 Task: Find connections with filter location Mānwat with filter topic #jobsearchwith filter profile language Potuguese with filter current company Awfis Space Solutions Private Limited with filter school Mulund College Of Commerce with filter industry Consumer Goods Rental with filter service category Immigration Law with filter keywords title Hotel Receptionist
Action: Mouse moved to (508, 68)
Screenshot: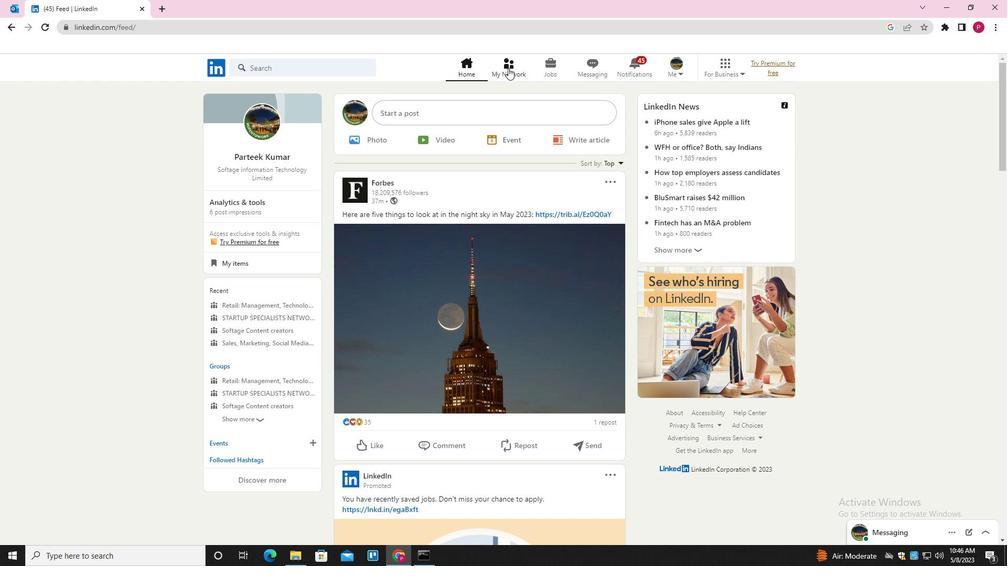 
Action: Mouse pressed left at (508, 68)
Screenshot: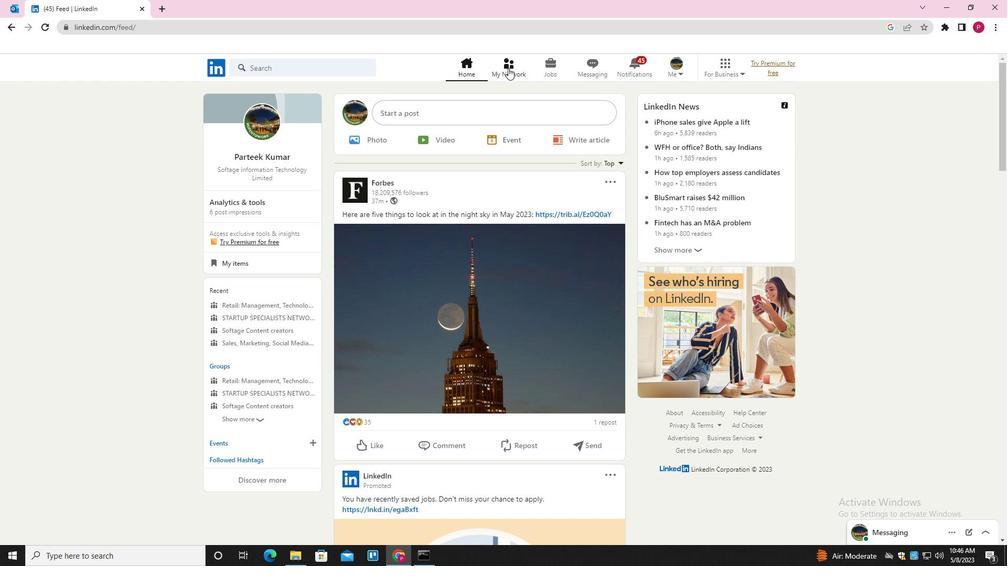 
Action: Mouse moved to (338, 125)
Screenshot: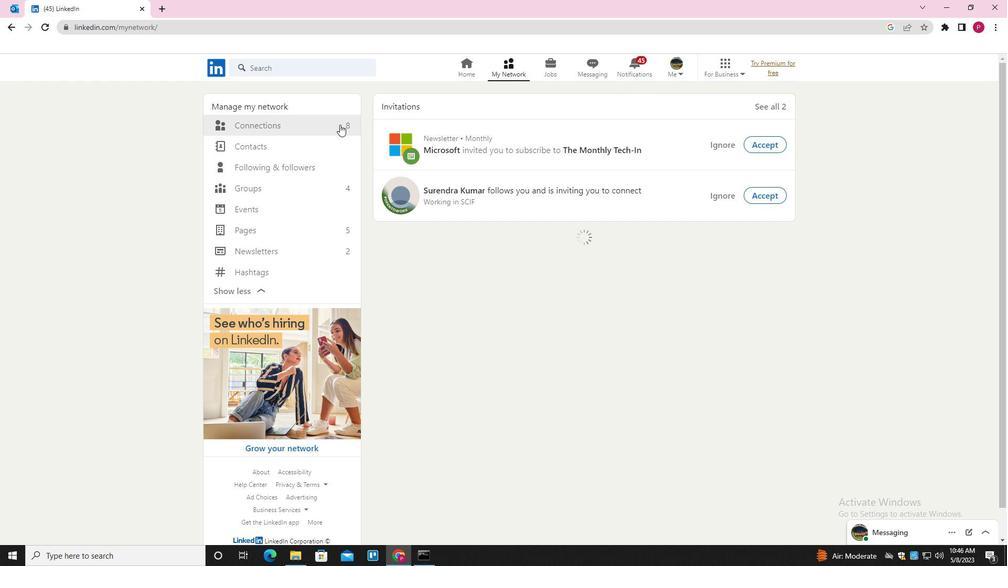 
Action: Mouse pressed left at (338, 125)
Screenshot: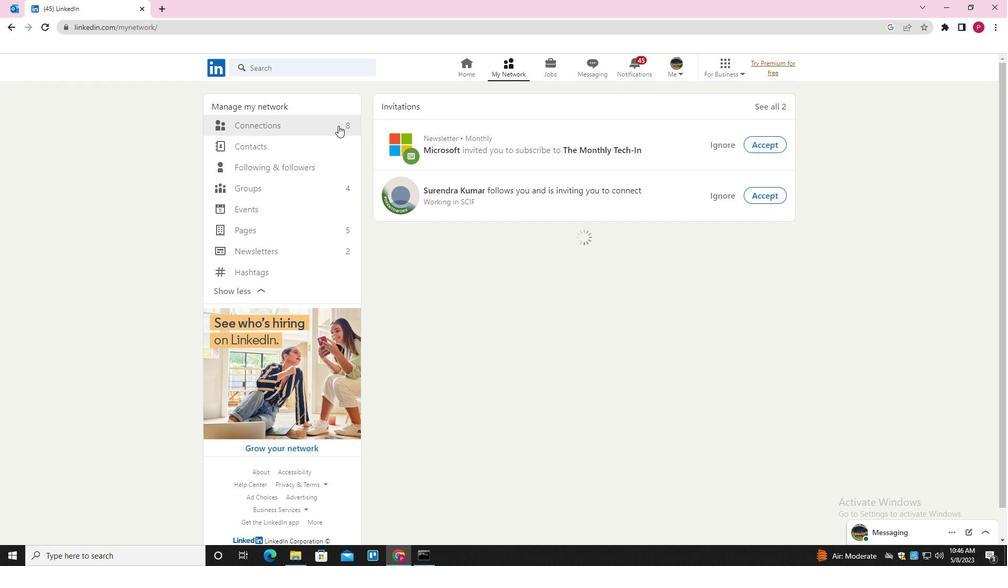 
Action: Mouse moved to (576, 126)
Screenshot: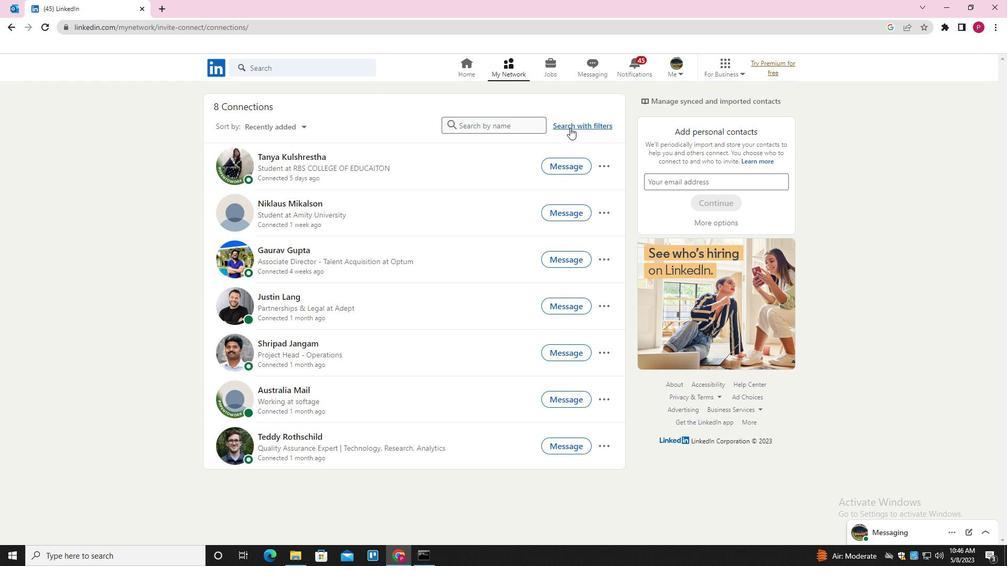 
Action: Mouse pressed left at (576, 126)
Screenshot: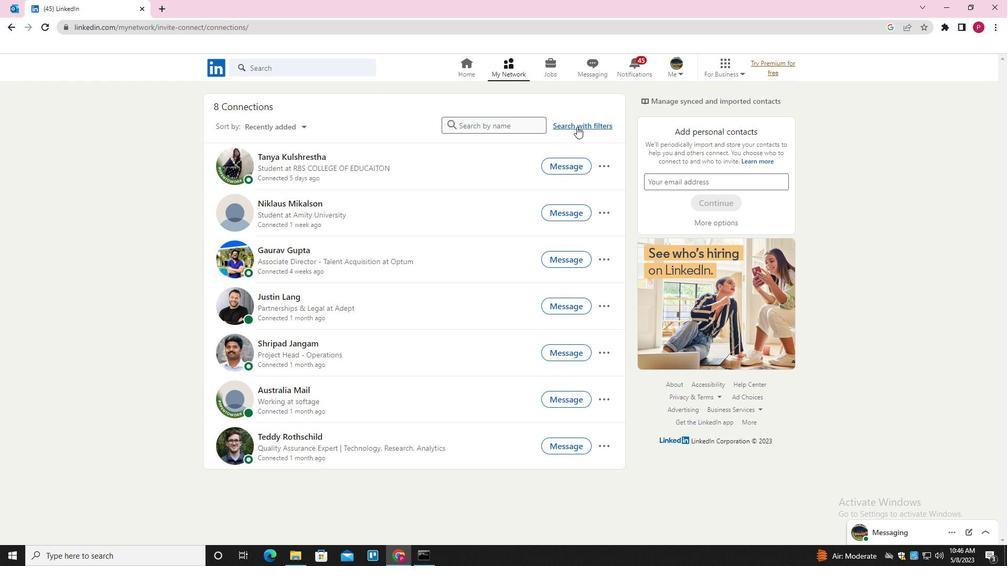 
Action: Mouse moved to (537, 97)
Screenshot: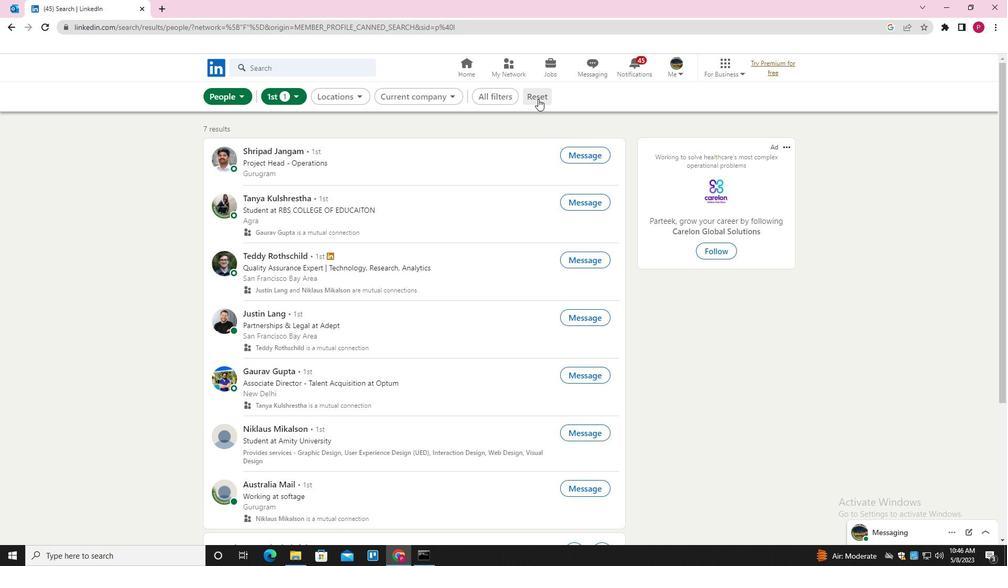
Action: Mouse pressed left at (537, 97)
Screenshot: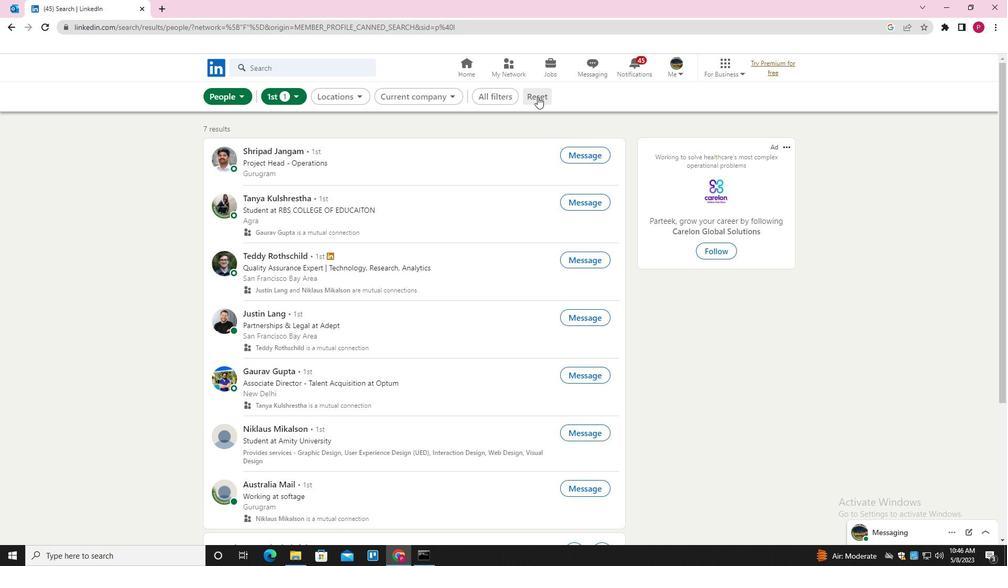 
Action: Mouse moved to (521, 98)
Screenshot: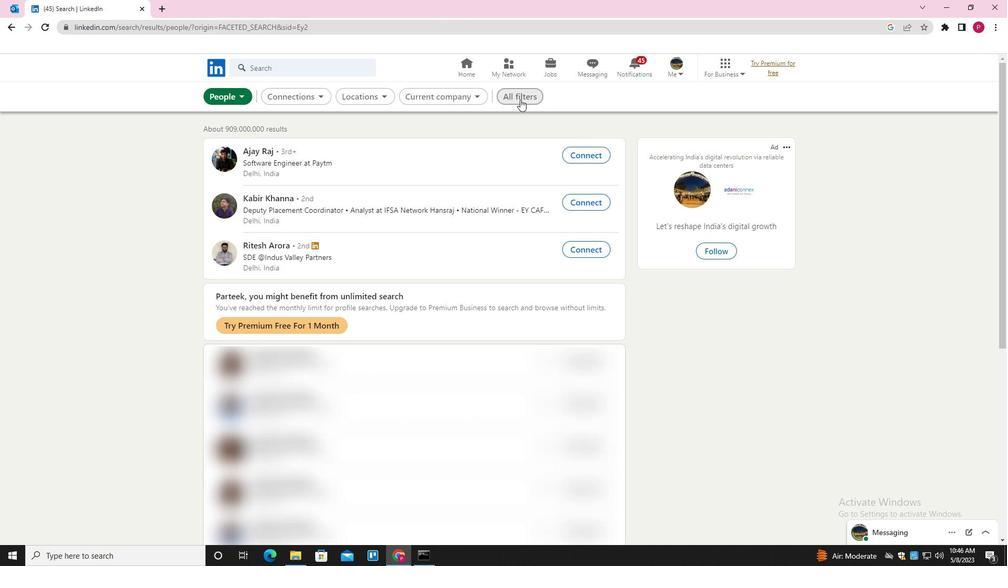 
Action: Mouse pressed left at (521, 98)
Screenshot: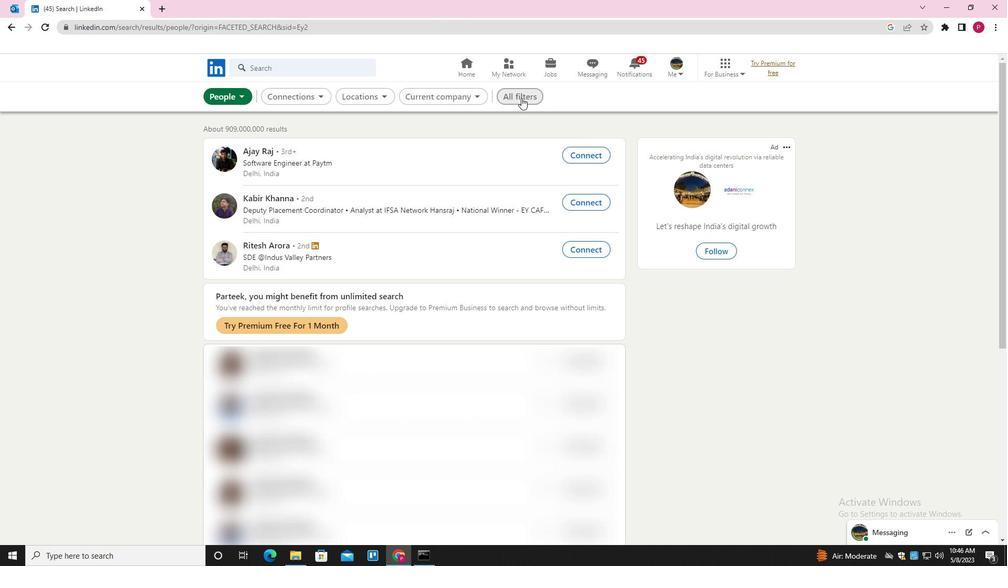 
Action: Mouse moved to (751, 216)
Screenshot: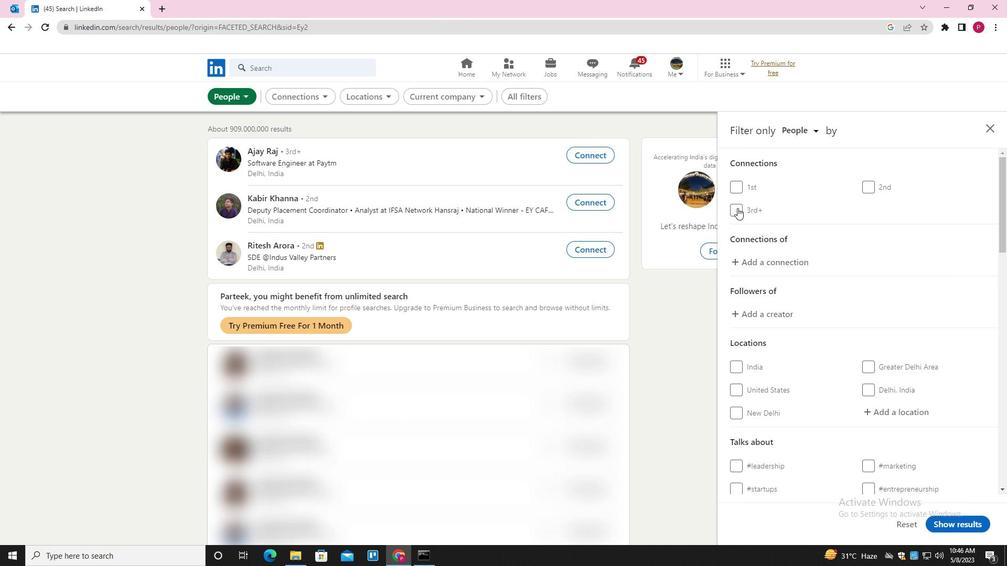 
Action: Mouse scrolled (751, 215) with delta (0, 0)
Screenshot: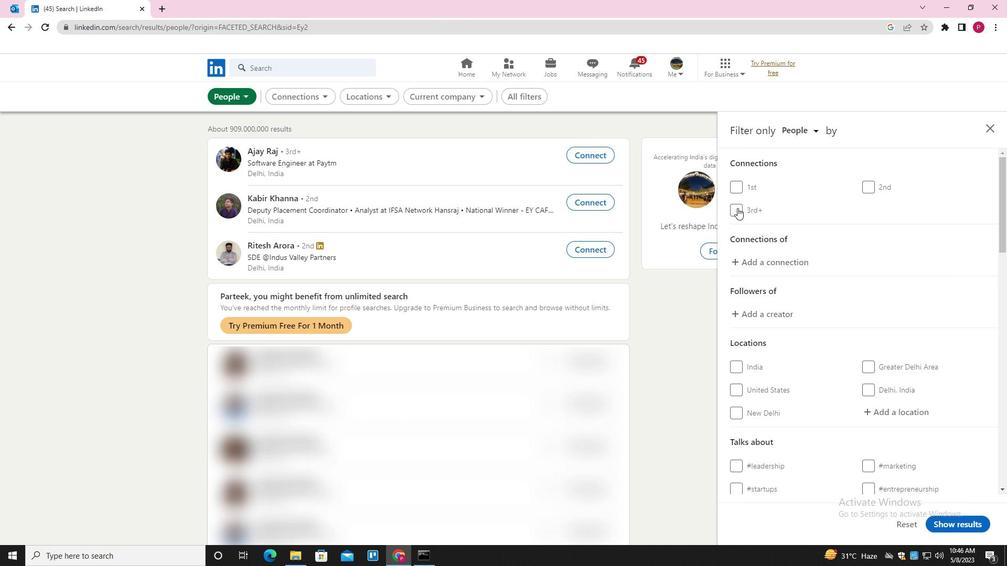 
Action: Mouse moved to (756, 220)
Screenshot: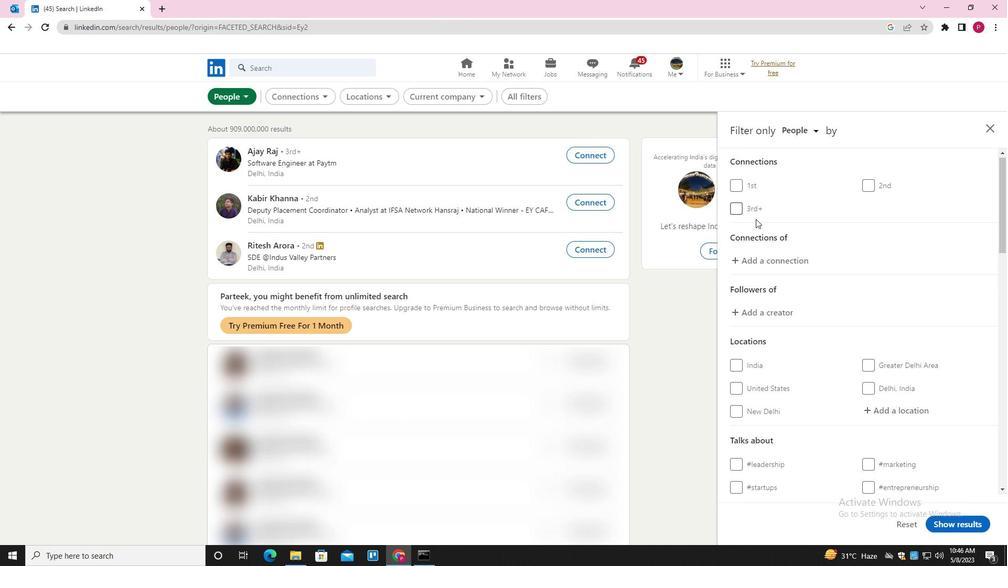 
Action: Mouse scrolled (756, 220) with delta (0, 0)
Screenshot: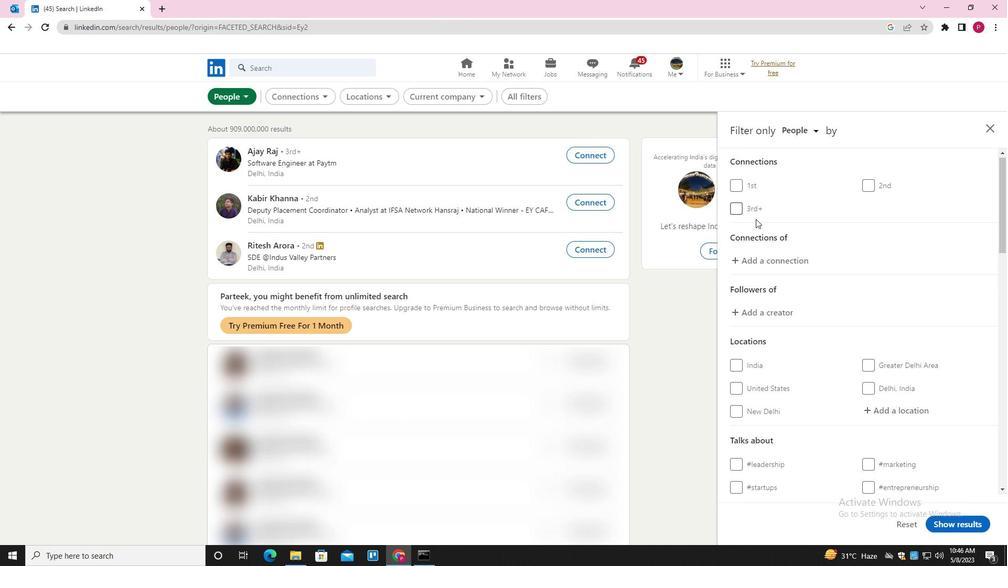 
Action: Mouse moved to (897, 303)
Screenshot: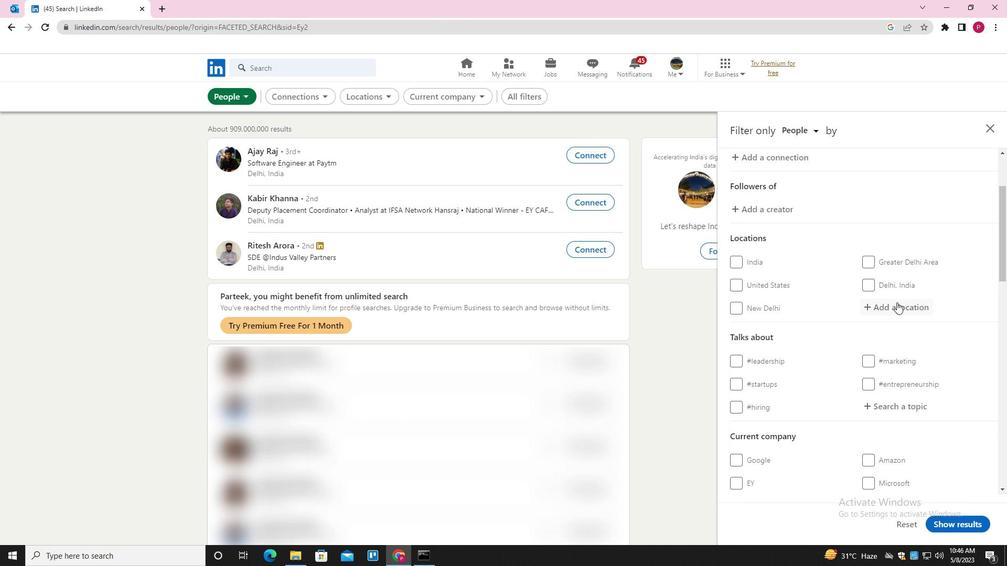 
Action: Mouse pressed left at (897, 303)
Screenshot: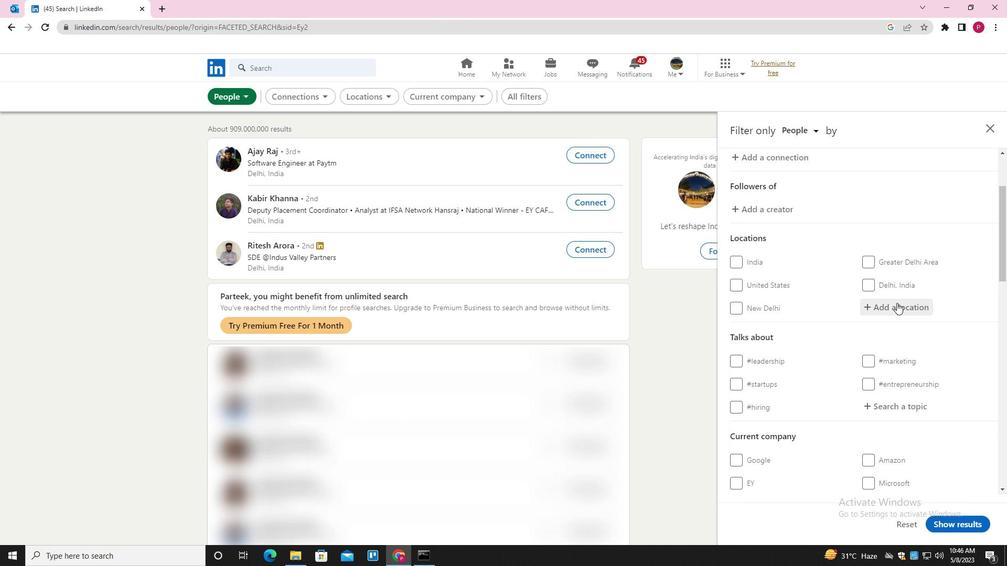 
Action: Key pressed <Key.shift>MANWAT<Key.down><Key.enter>
Screenshot: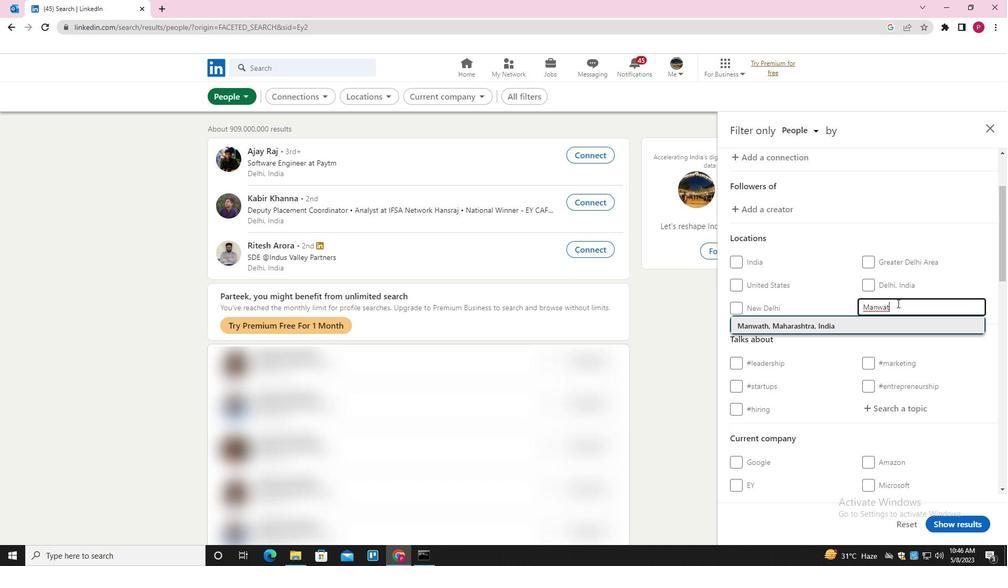 
Action: Mouse moved to (897, 304)
Screenshot: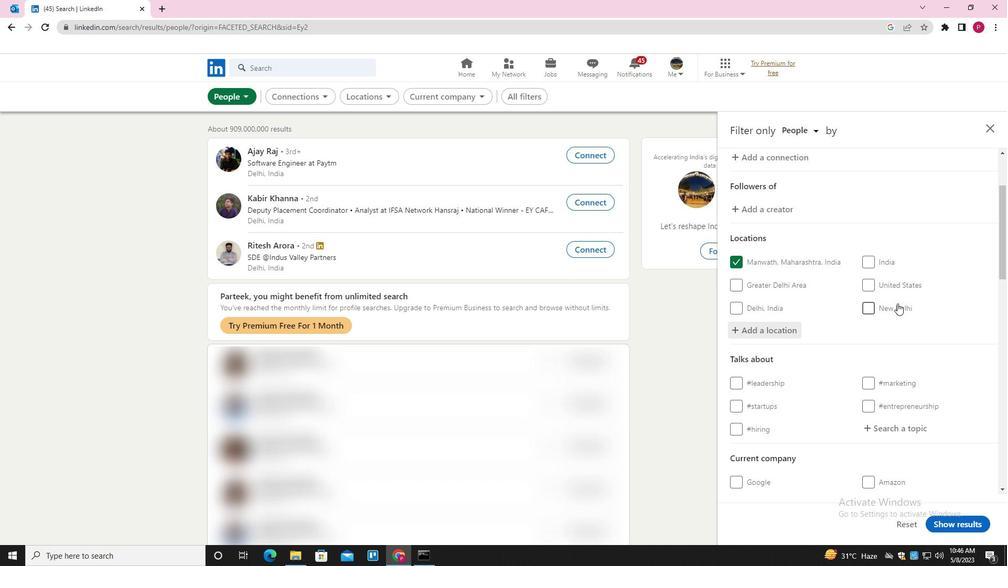 
Action: Mouse scrolled (897, 304) with delta (0, 0)
Screenshot: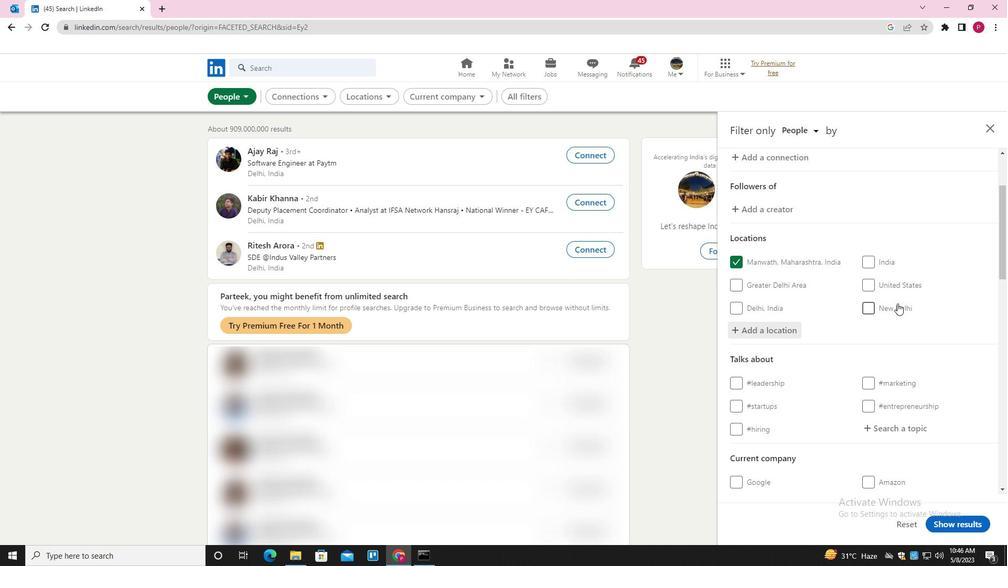 
Action: Mouse moved to (894, 306)
Screenshot: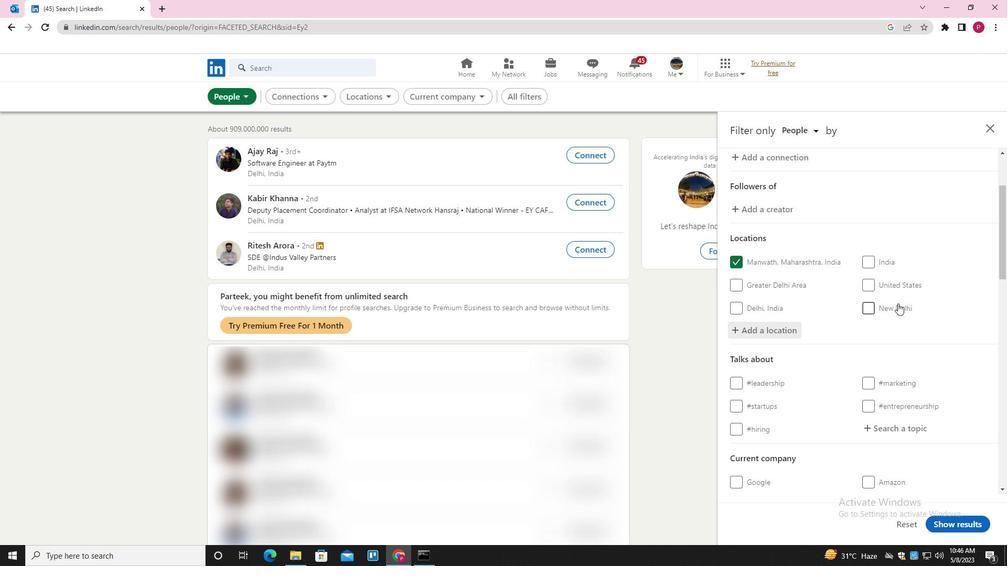 
Action: Mouse scrolled (894, 306) with delta (0, 0)
Screenshot: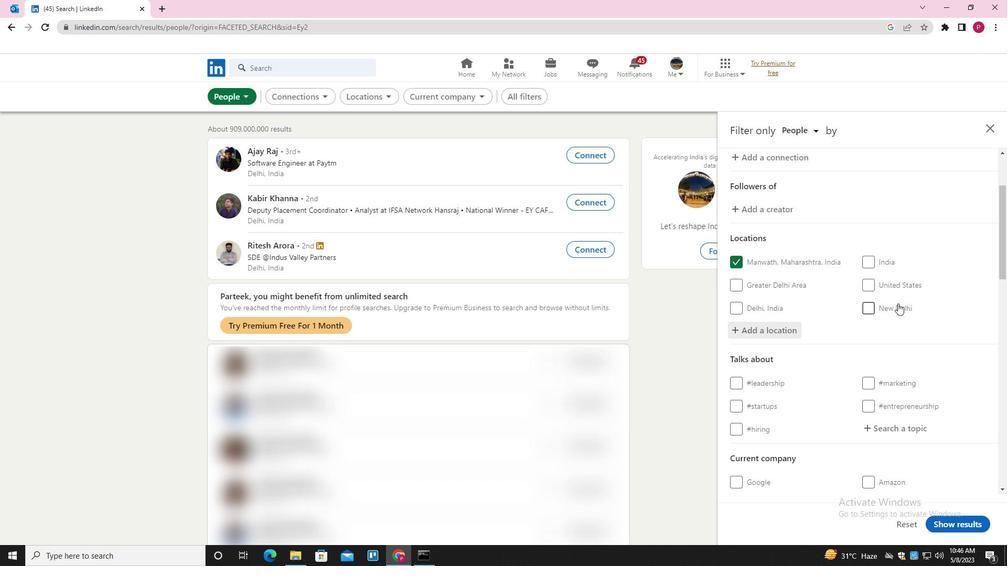 
Action: Mouse moved to (892, 313)
Screenshot: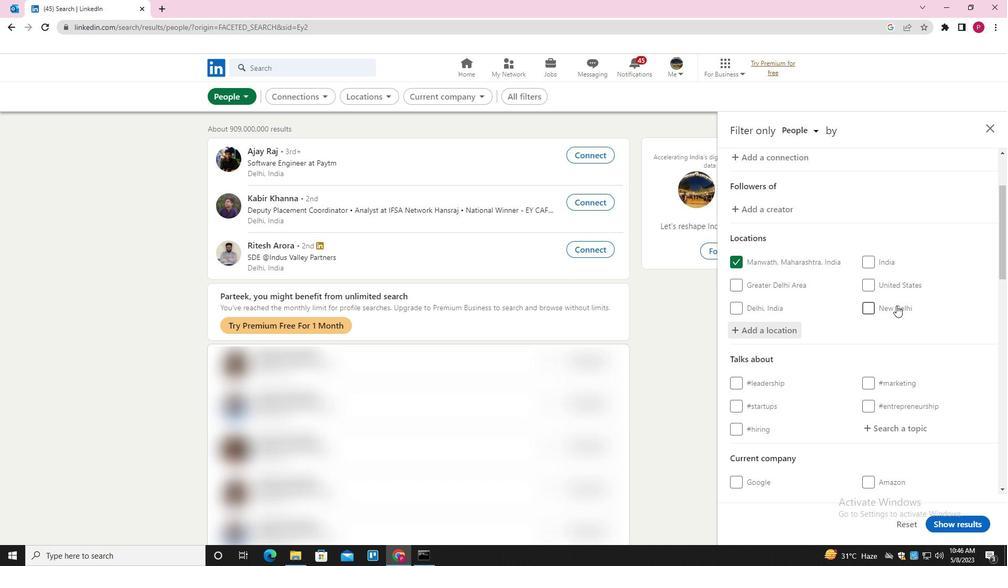
Action: Mouse scrolled (892, 312) with delta (0, 0)
Screenshot: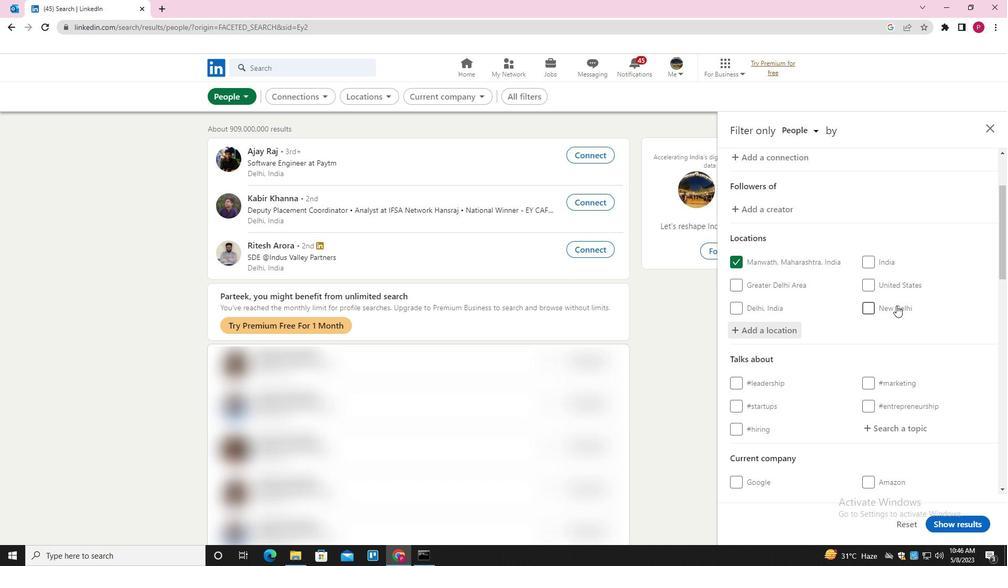 
Action: Mouse moved to (907, 274)
Screenshot: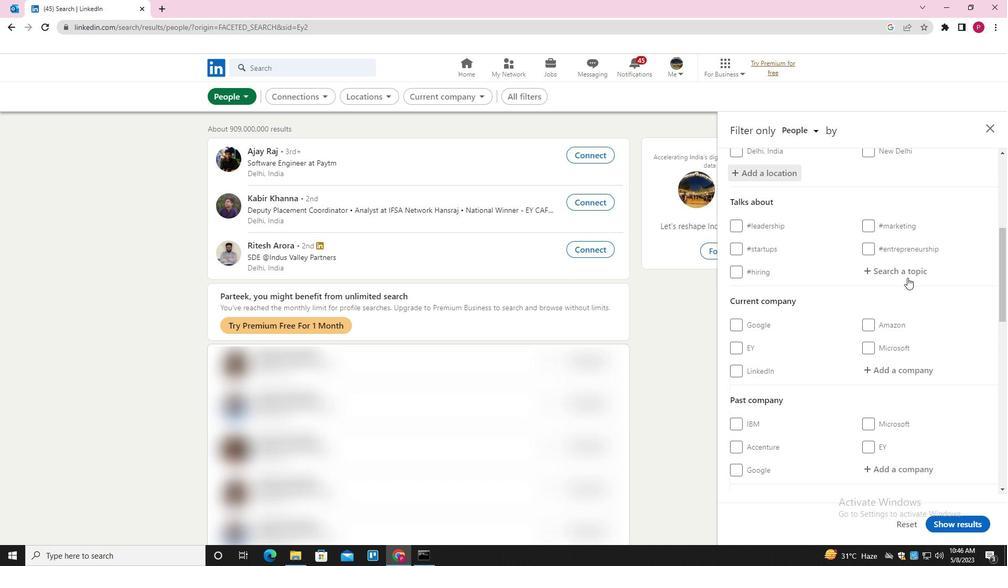 
Action: Mouse pressed left at (907, 274)
Screenshot: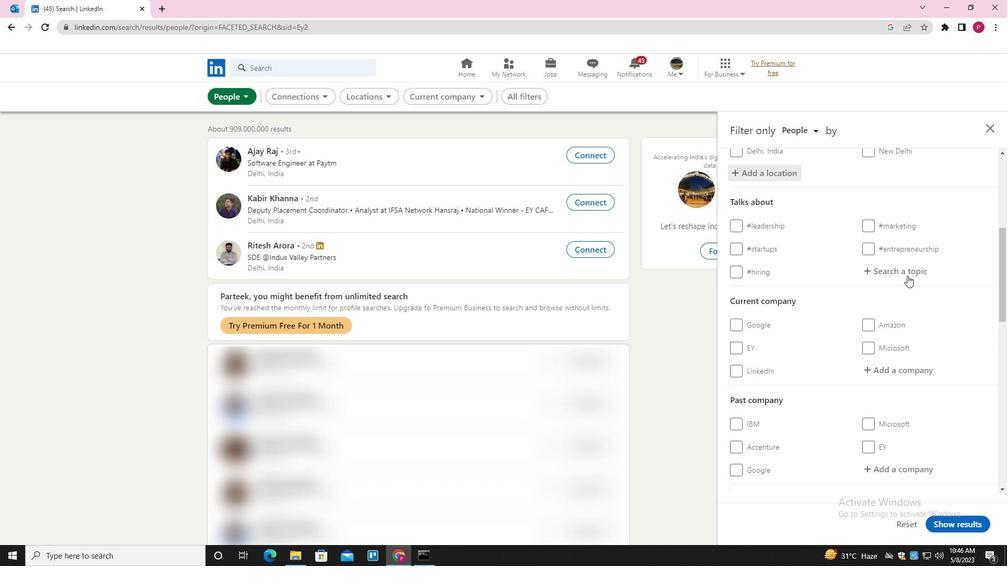 
Action: Key pressed JOBSEARCH<Key.down><Key.enter>
Screenshot: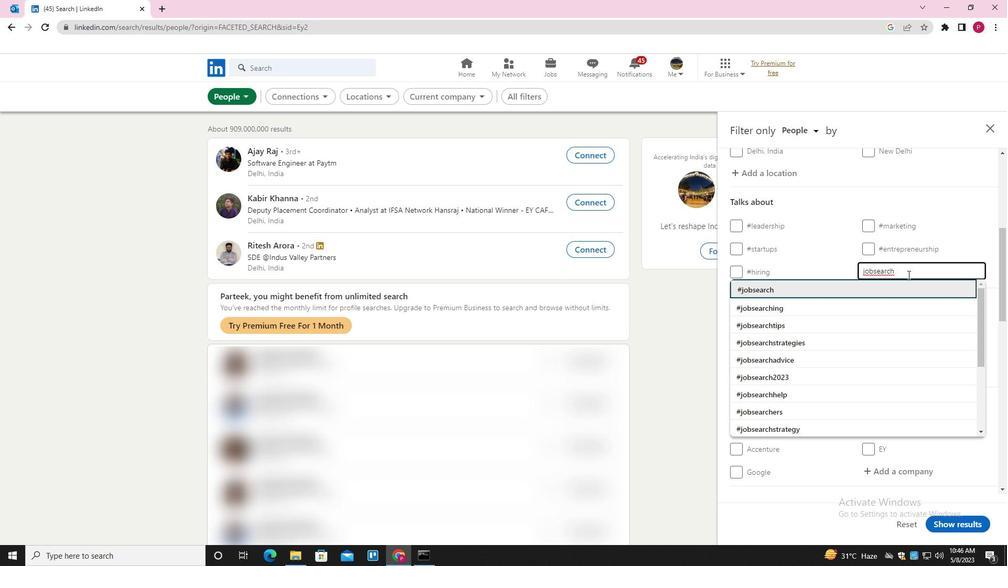 
Action: Mouse moved to (848, 307)
Screenshot: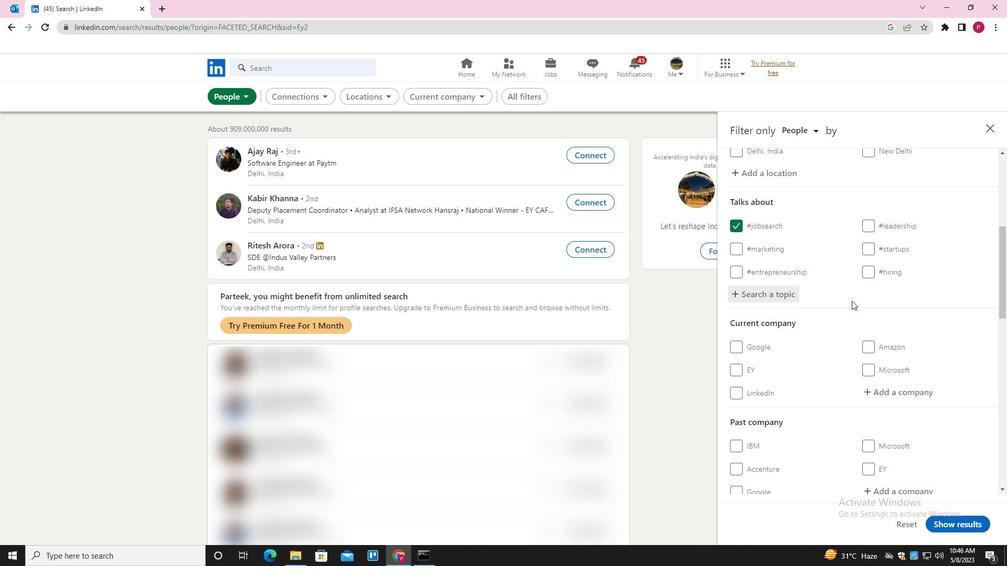 
Action: Mouse scrolled (848, 307) with delta (0, 0)
Screenshot: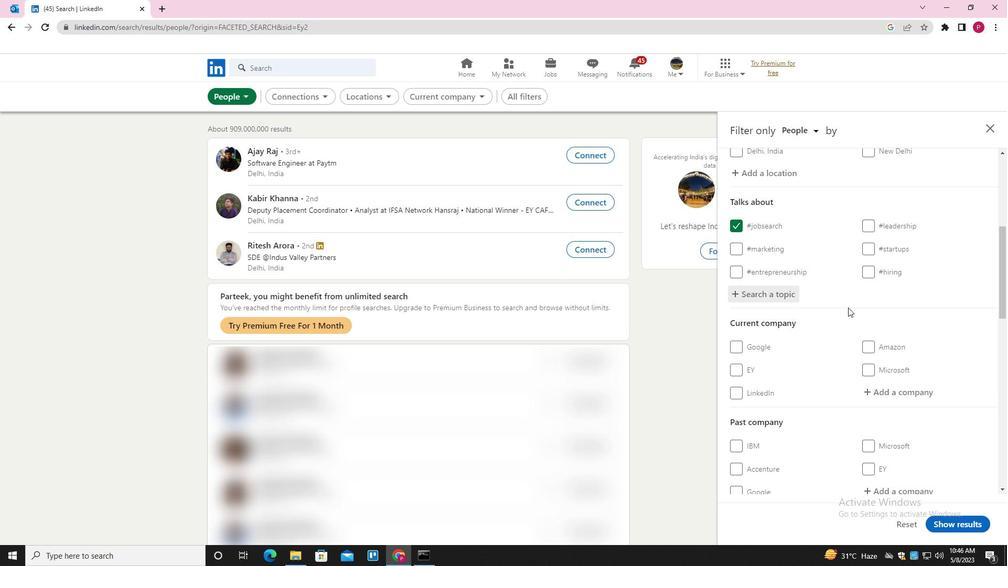 
Action: Mouse moved to (848, 309)
Screenshot: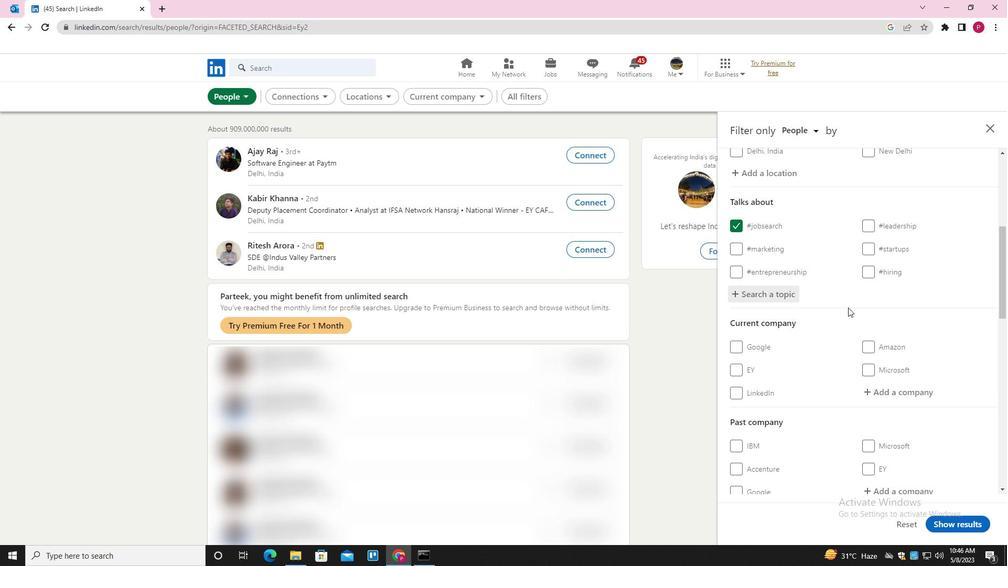 
Action: Mouse scrolled (848, 308) with delta (0, 0)
Screenshot: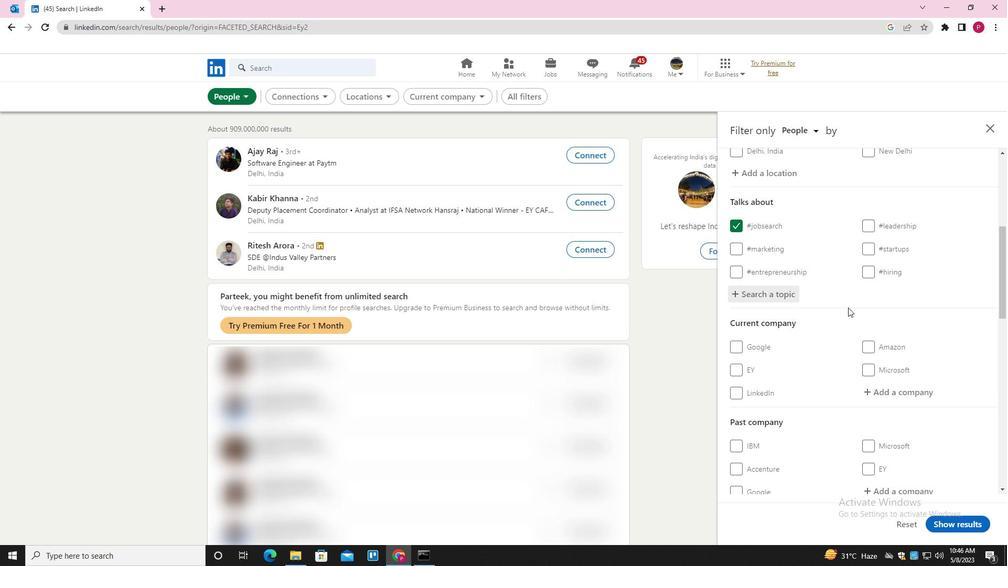 
Action: Mouse moved to (848, 309)
Screenshot: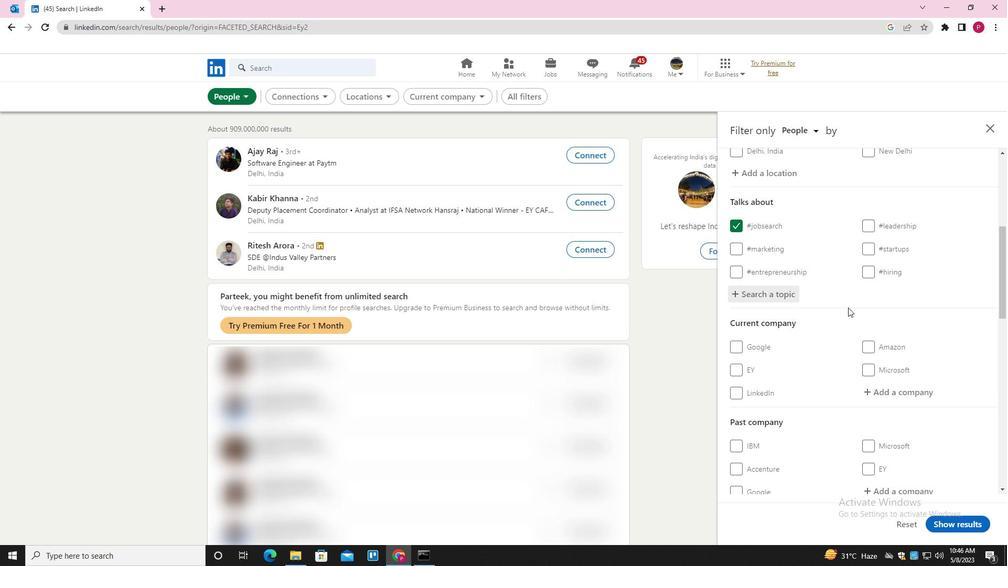
Action: Mouse scrolled (848, 308) with delta (0, 0)
Screenshot: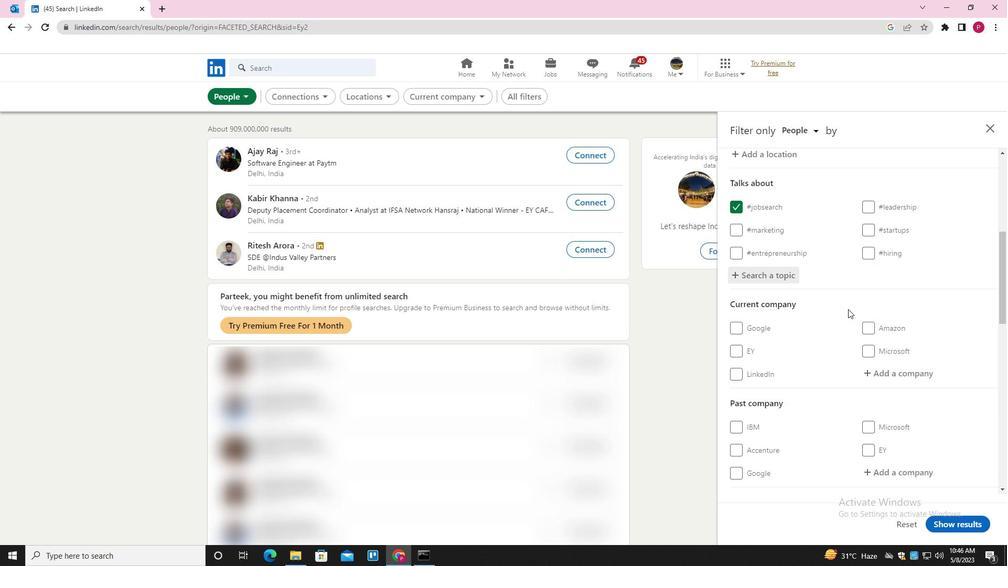 
Action: Mouse moved to (849, 310)
Screenshot: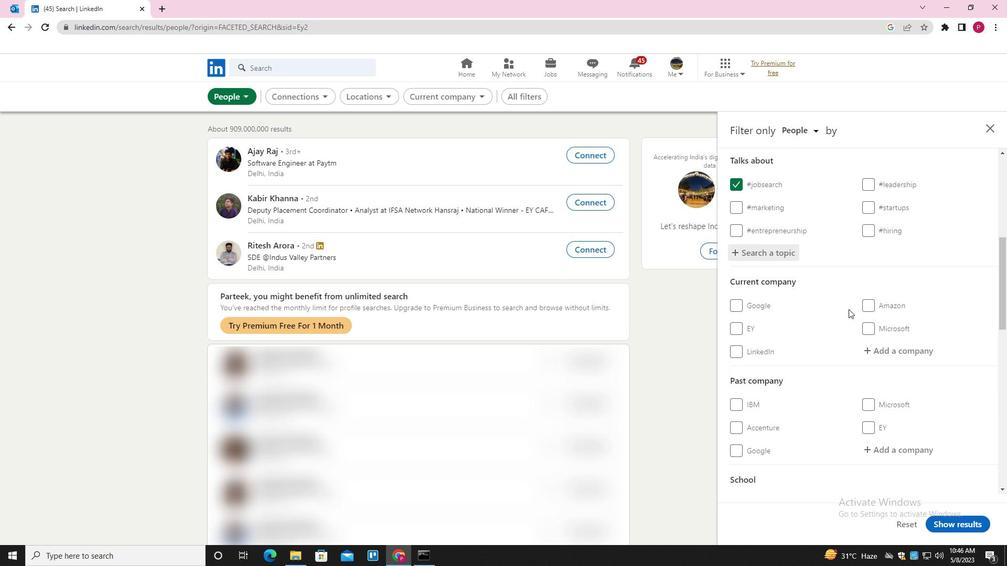 
Action: Mouse scrolled (849, 309) with delta (0, 0)
Screenshot: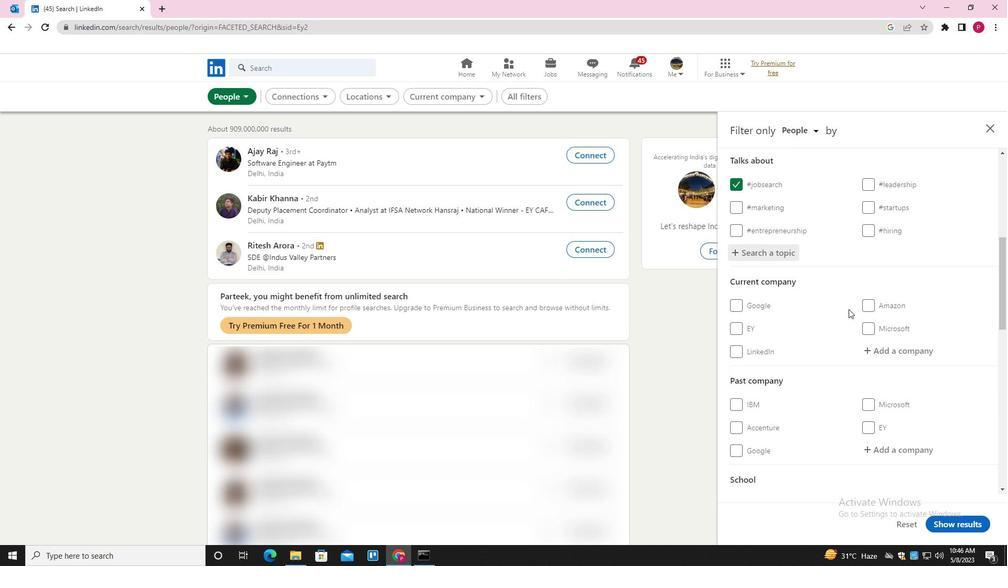 
Action: Mouse scrolled (849, 309) with delta (0, 0)
Screenshot: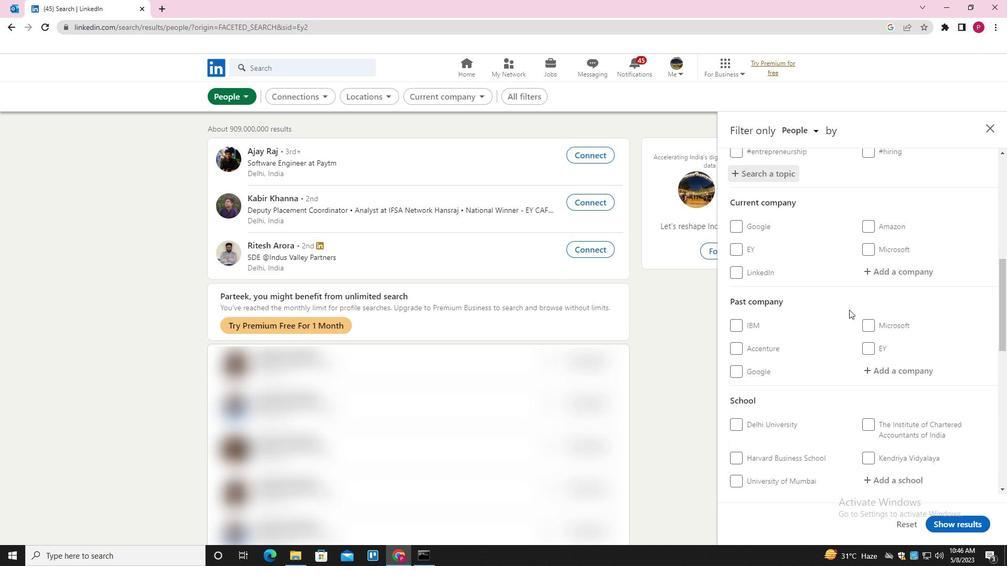 
Action: Mouse moved to (850, 311)
Screenshot: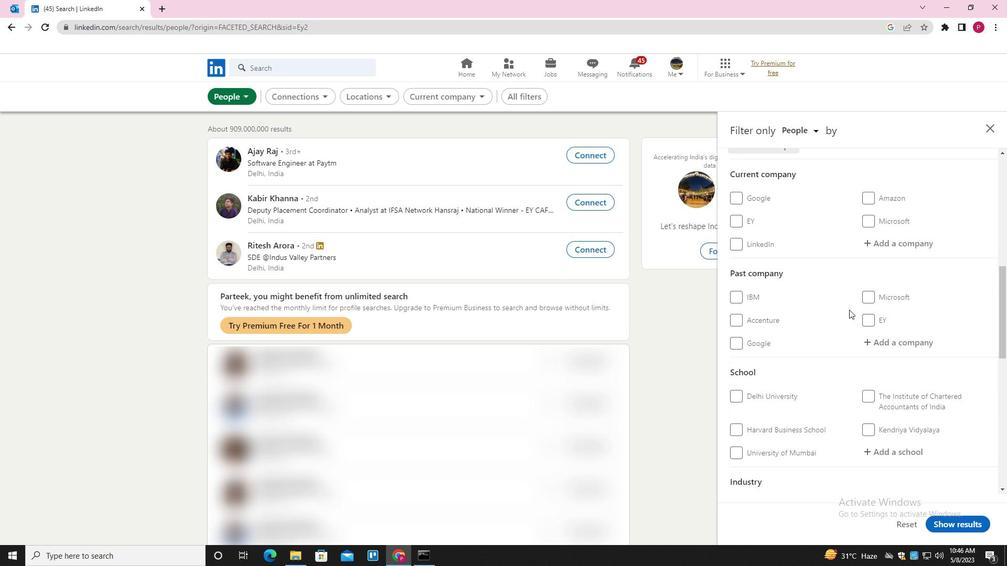 
Action: Mouse scrolled (850, 310) with delta (0, 0)
Screenshot: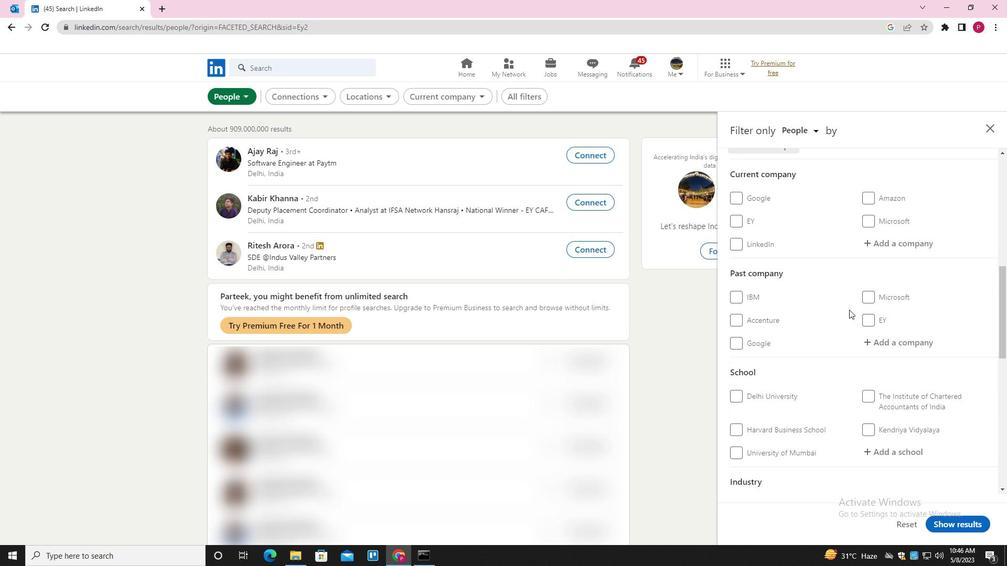 
Action: Mouse moved to (841, 329)
Screenshot: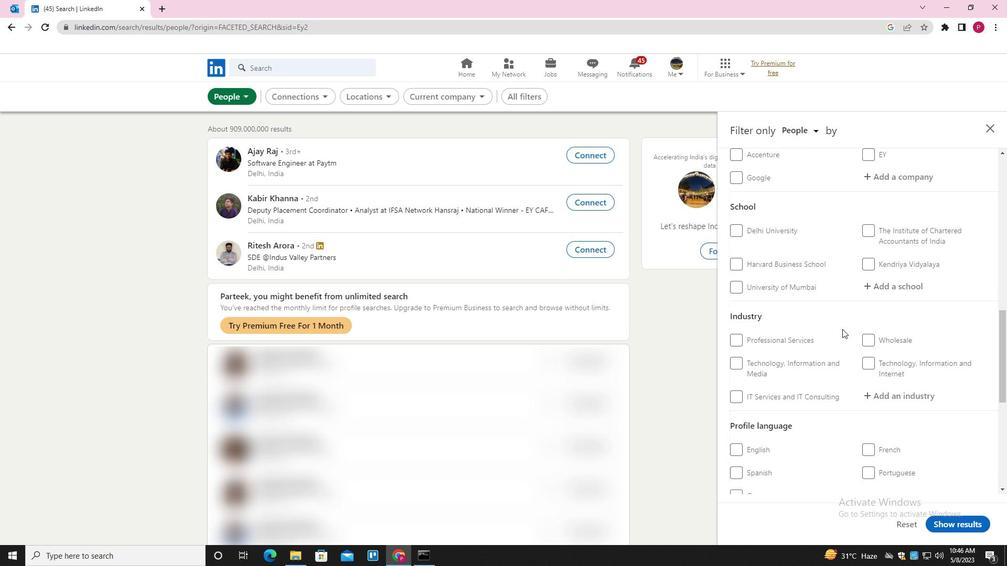 
Action: Mouse scrolled (841, 328) with delta (0, 0)
Screenshot: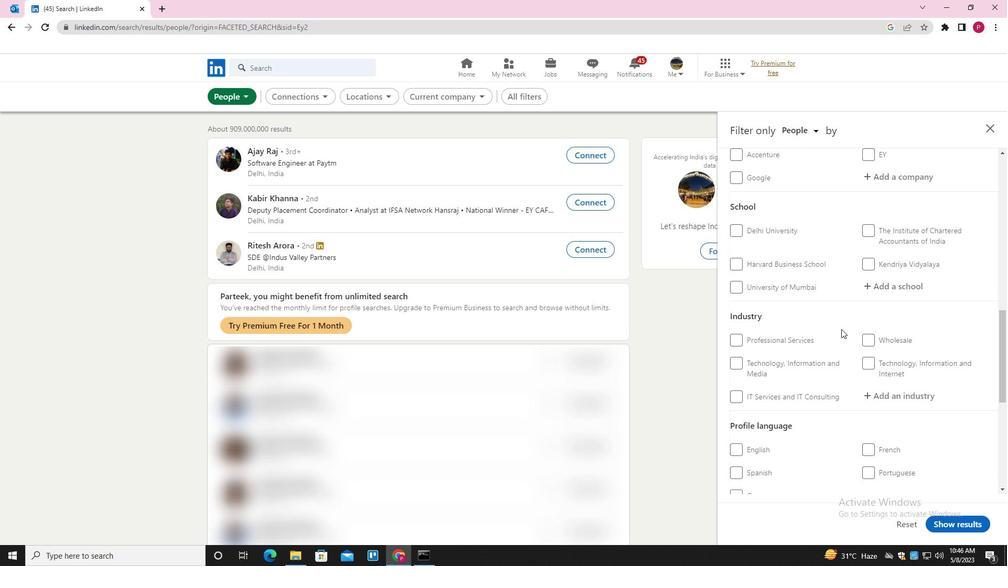 
Action: Mouse scrolled (841, 328) with delta (0, 0)
Screenshot: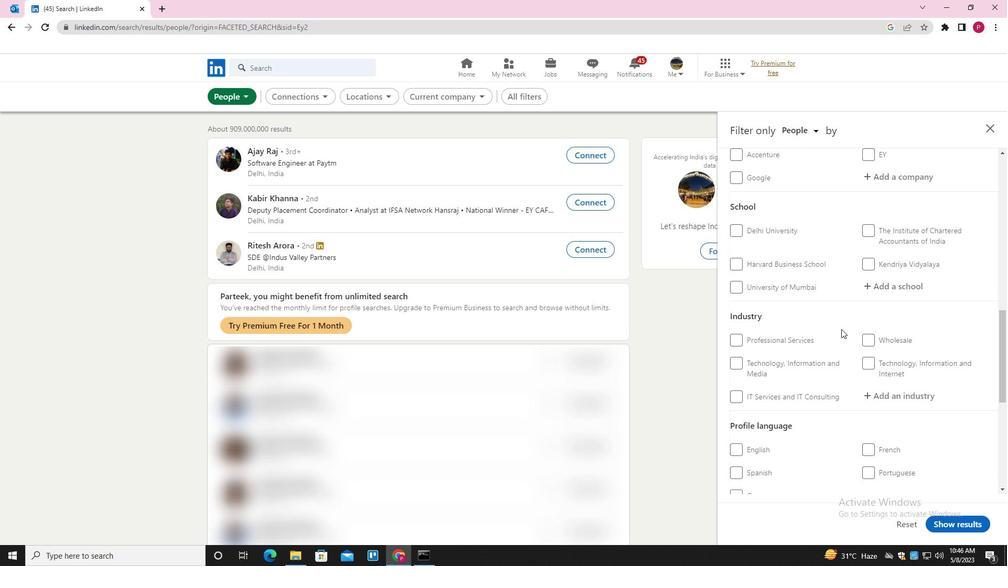 
Action: Mouse scrolled (841, 328) with delta (0, 0)
Screenshot: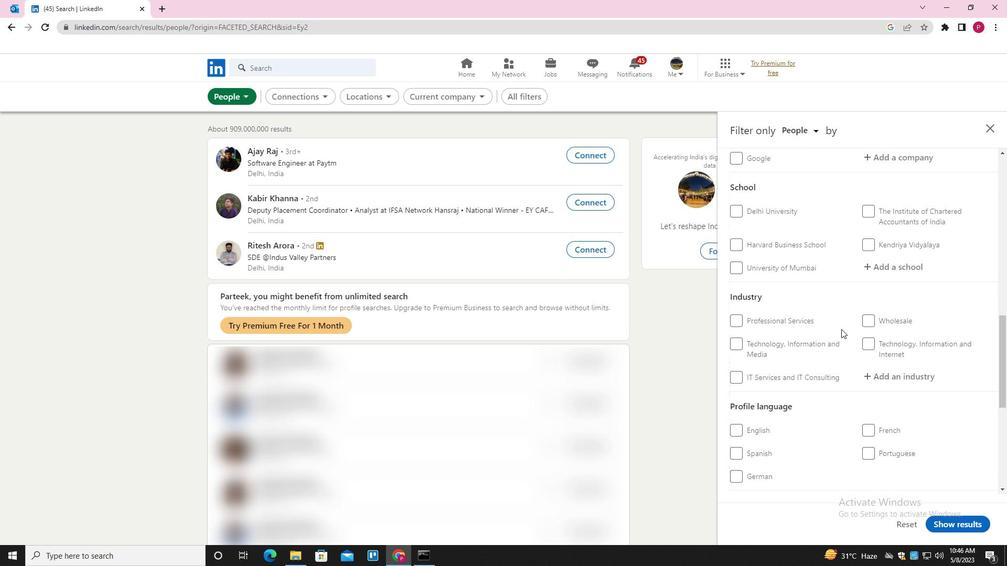 
Action: Mouse scrolled (841, 328) with delta (0, 0)
Screenshot: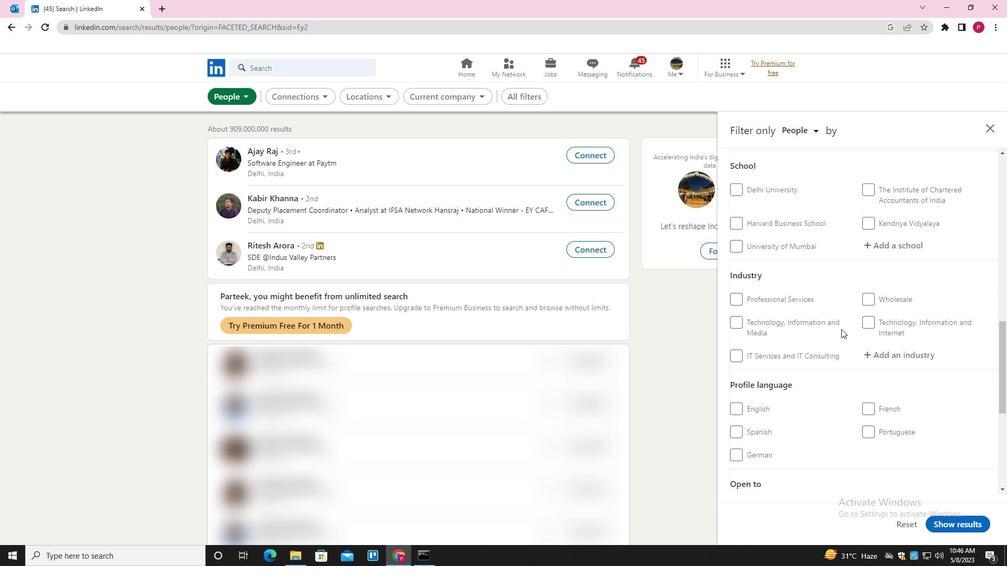 
Action: Mouse moved to (868, 266)
Screenshot: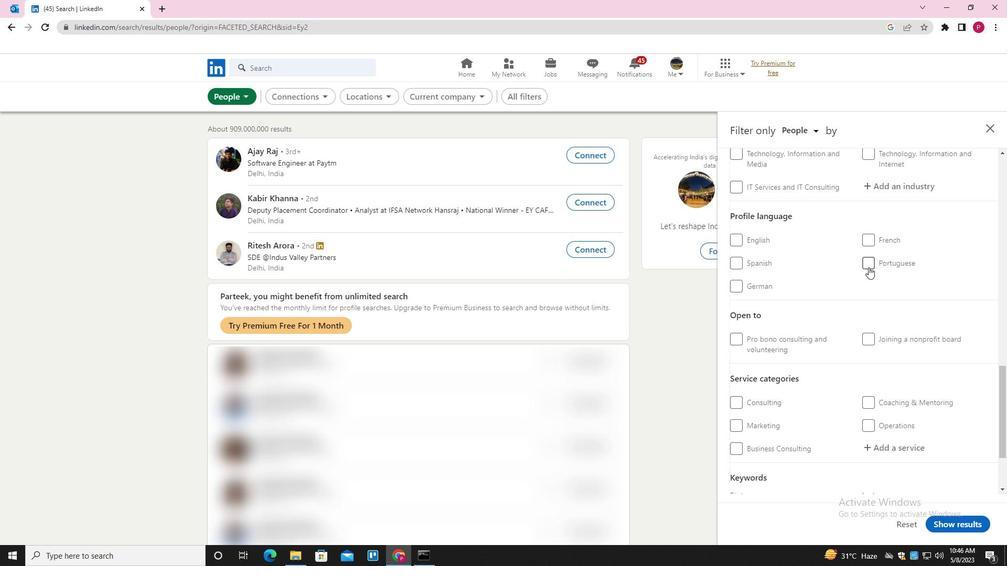 
Action: Mouse pressed left at (868, 266)
Screenshot: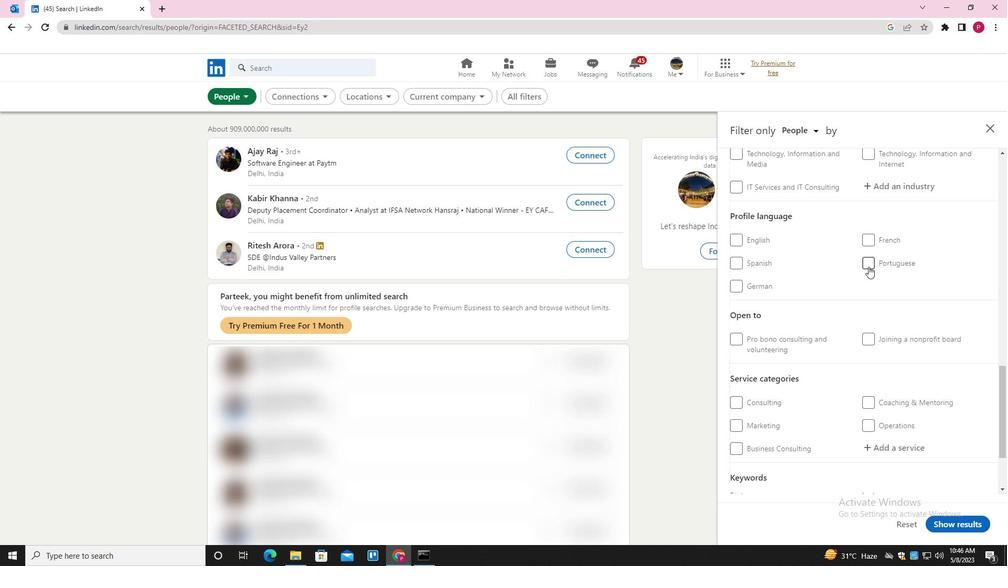 
Action: Mouse moved to (798, 335)
Screenshot: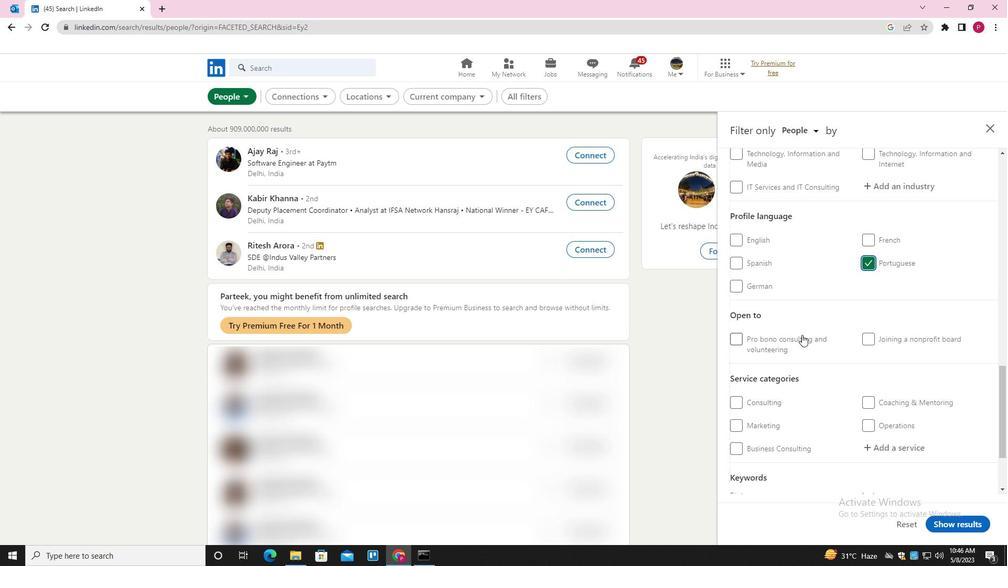 
Action: Mouse scrolled (798, 336) with delta (0, 0)
Screenshot: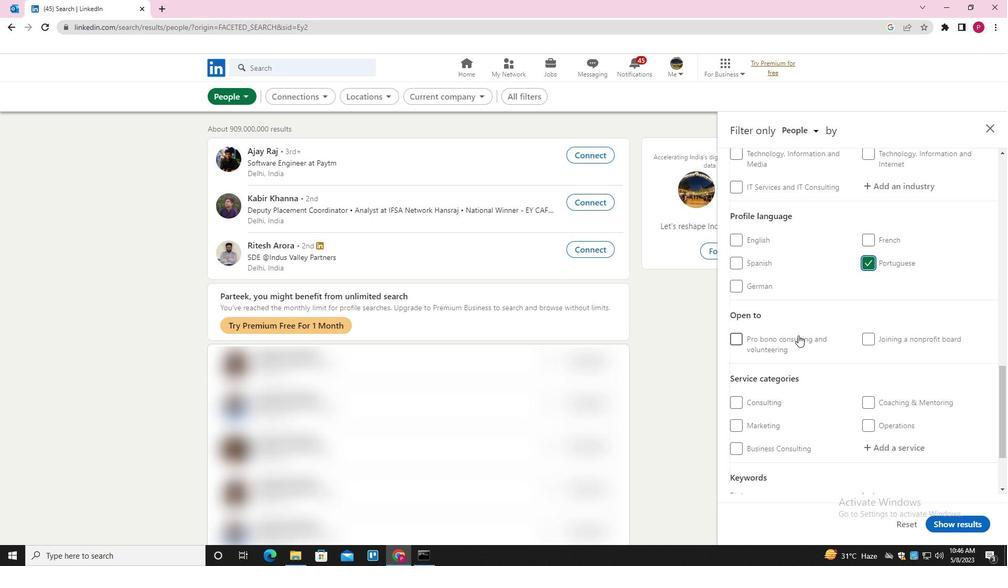 
Action: Mouse scrolled (798, 336) with delta (0, 0)
Screenshot: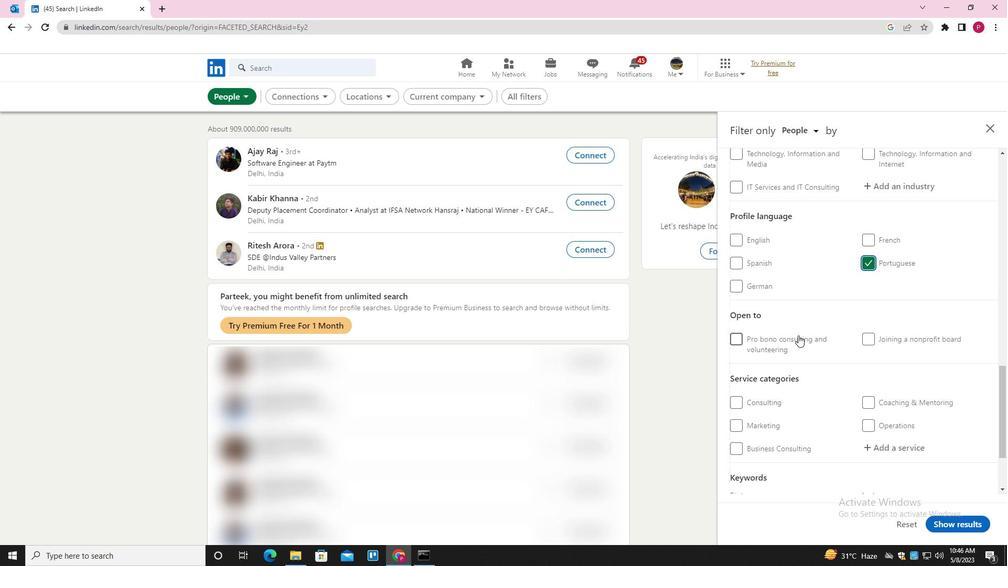 
Action: Mouse scrolled (798, 336) with delta (0, 0)
Screenshot: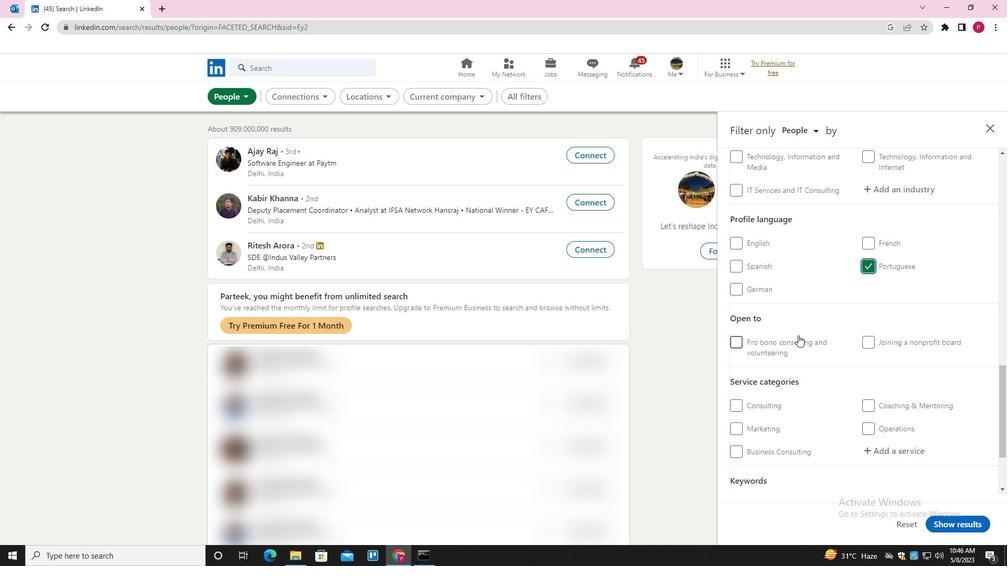 
Action: Mouse scrolled (798, 336) with delta (0, 0)
Screenshot: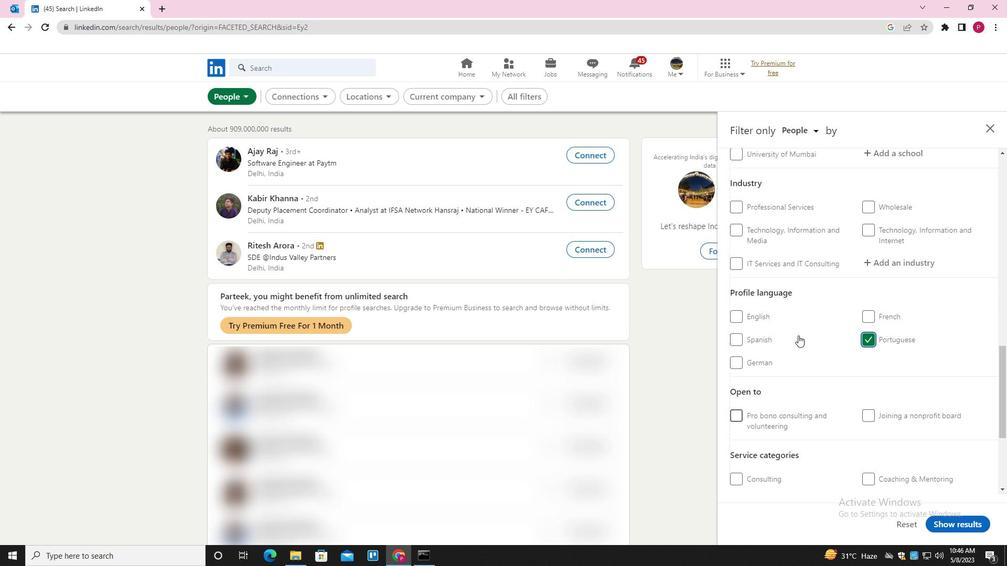 
Action: Mouse scrolled (798, 336) with delta (0, 0)
Screenshot: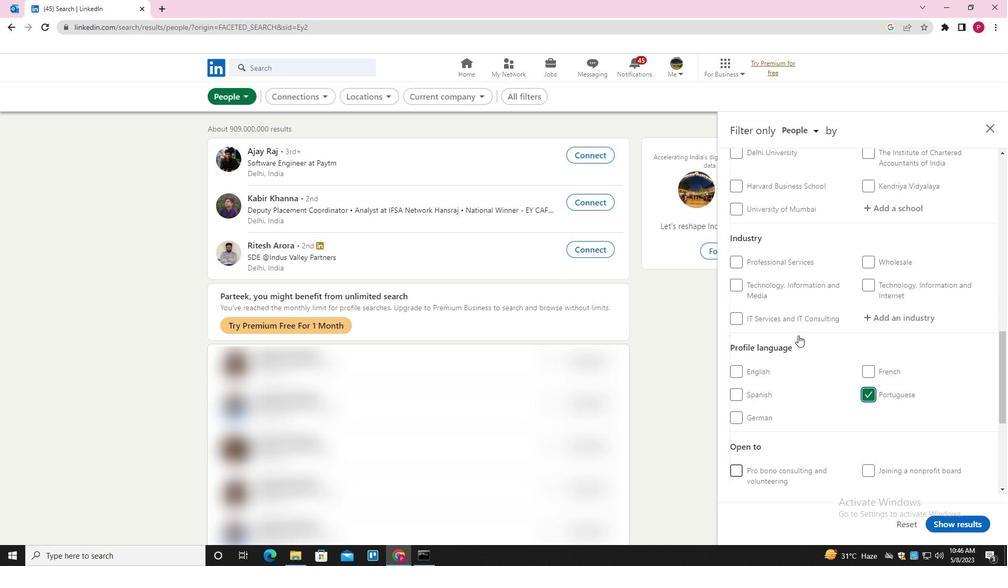 
Action: Mouse scrolled (798, 336) with delta (0, 0)
Screenshot: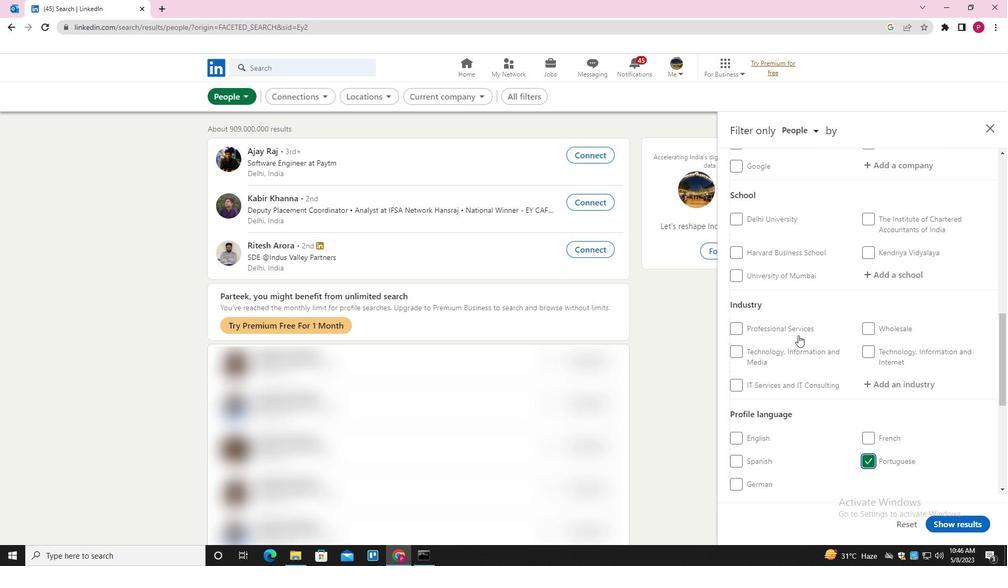 
Action: Mouse scrolled (798, 336) with delta (0, 0)
Screenshot: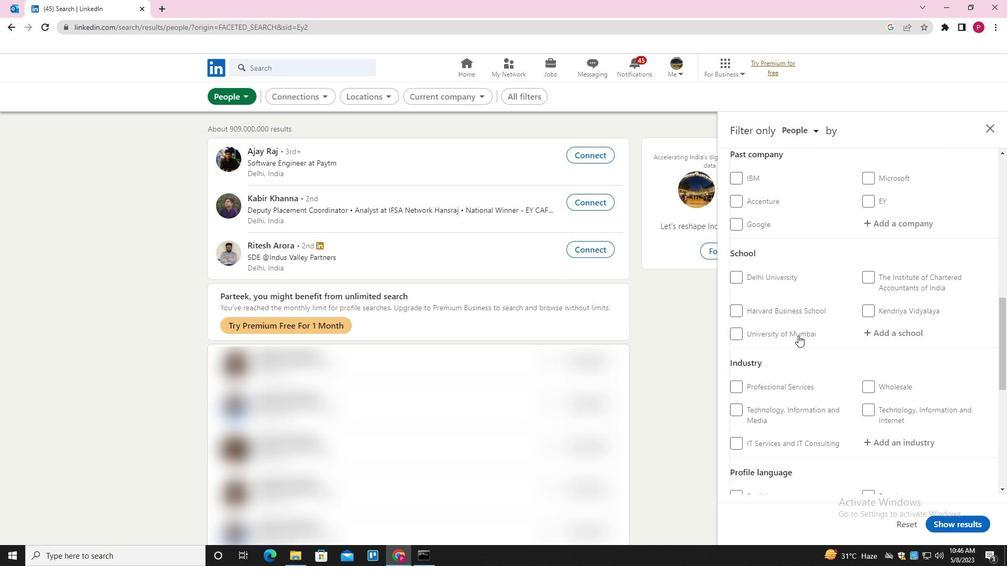 
Action: Mouse moved to (884, 232)
Screenshot: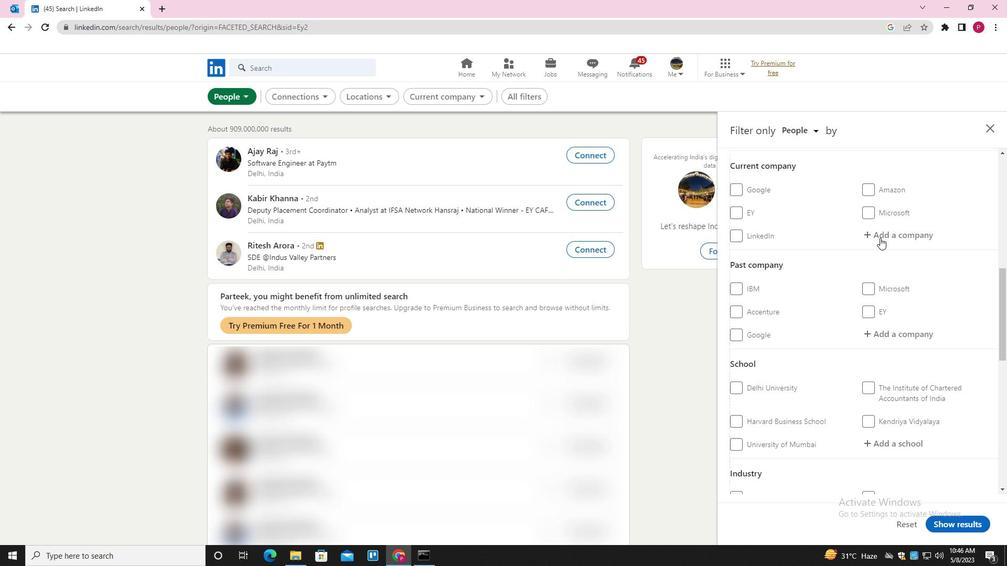 
Action: Mouse pressed left at (884, 232)
Screenshot: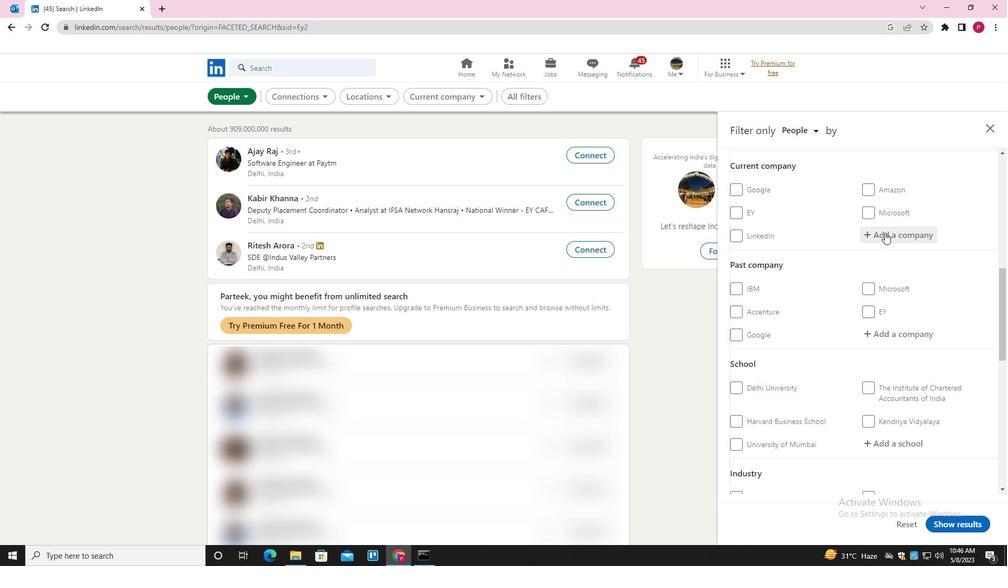 
Action: Key pressed <Key.shift><Key.shift><Key.shift><Key.shift>AWFIS<Key.space><Key.shift>SPACE<Key.space><Key.shift>SOLUTIONS<Key.space><Key.shift>PRIVATE<Key.space><Key.shift>LIMITED<Key.down><Key.enter>
Screenshot: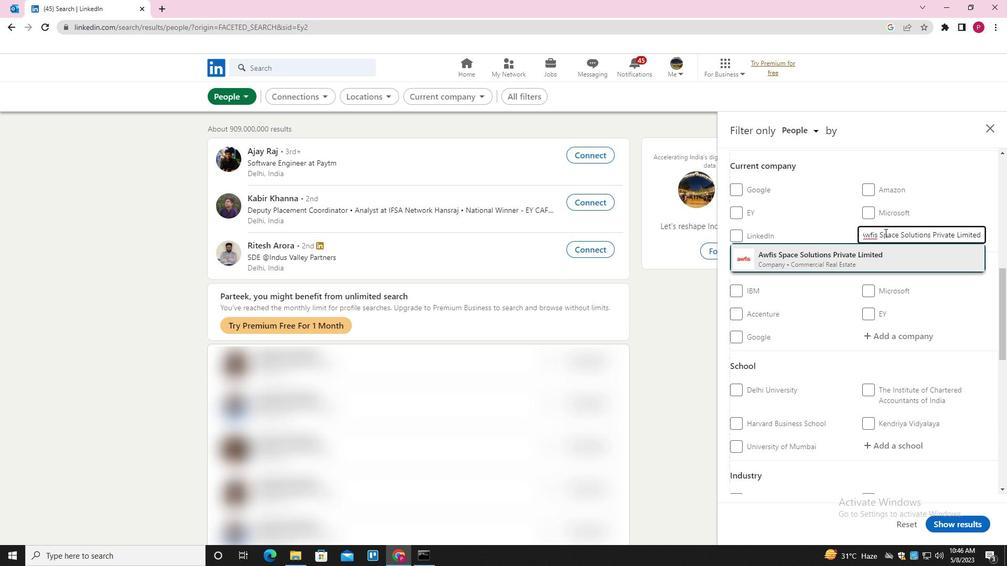 
Action: Mouse moved to (863, 261)
Screenshot: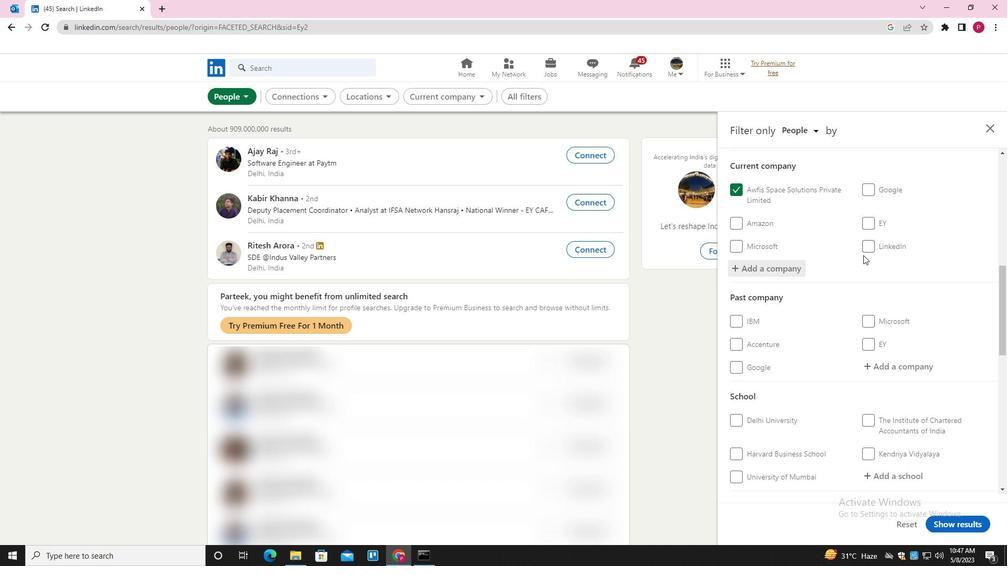 
Action: Mouse scrolled (863, 260) with delta (0, 0)
Screenshot: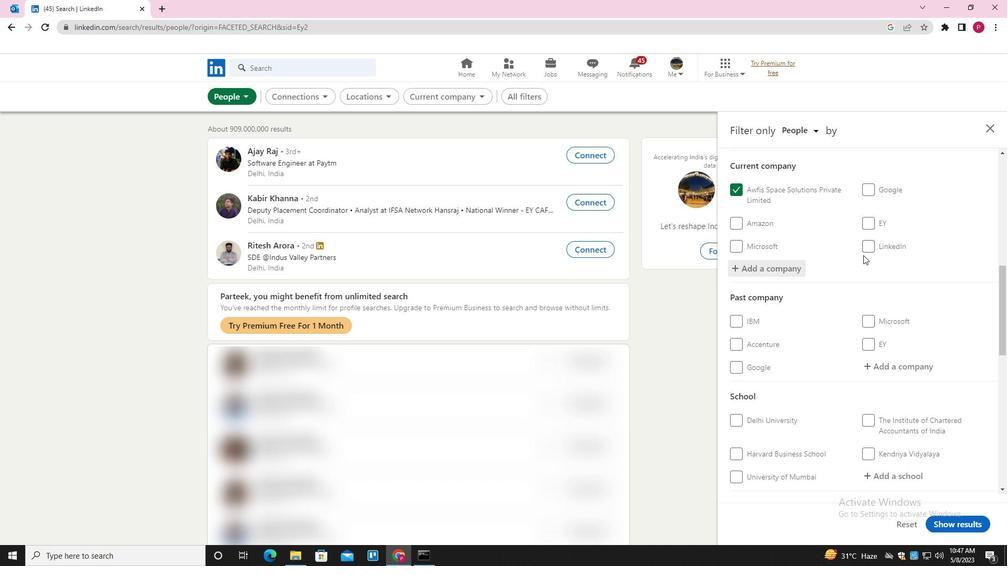 
Action: Mouse moved to (863, 263)
Screenshot: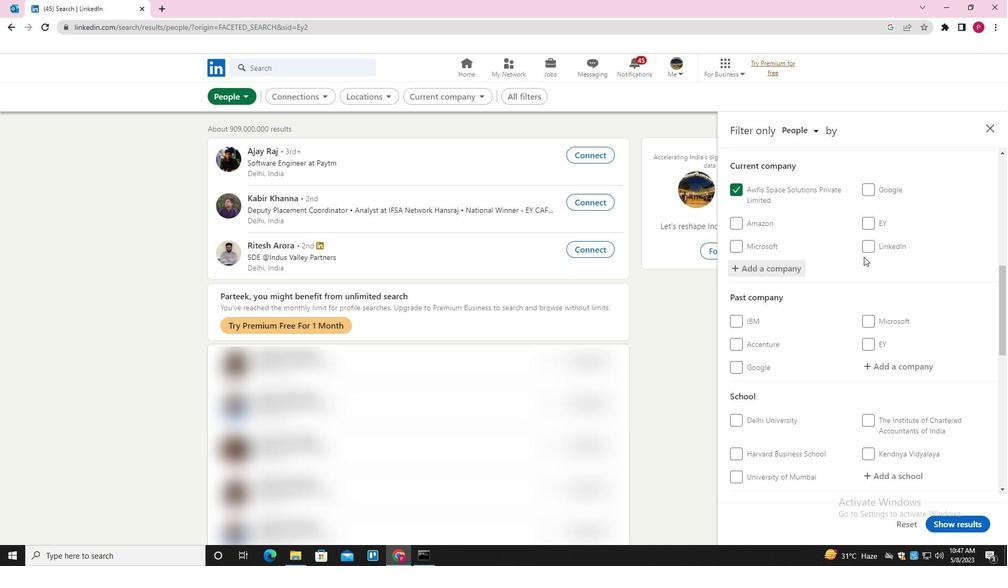 
Action: Mouse scrolled (863, 262) with delta (0, 0)
Screenshot: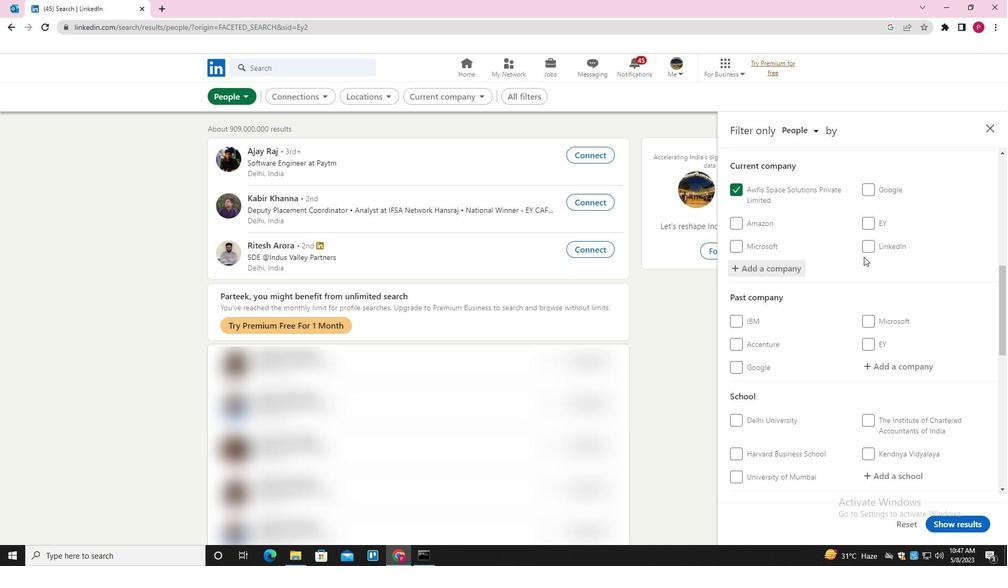 
Action: Mouse moved to (863, 265)
Screenshot: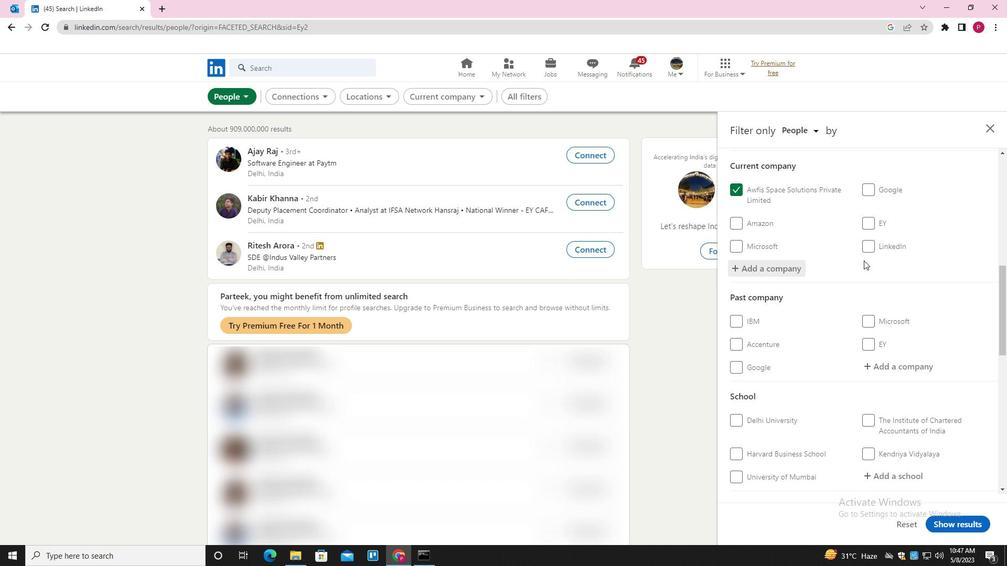 
Action: Mouse scrolled (863, 264) with delta (0, 0)
Screenshot: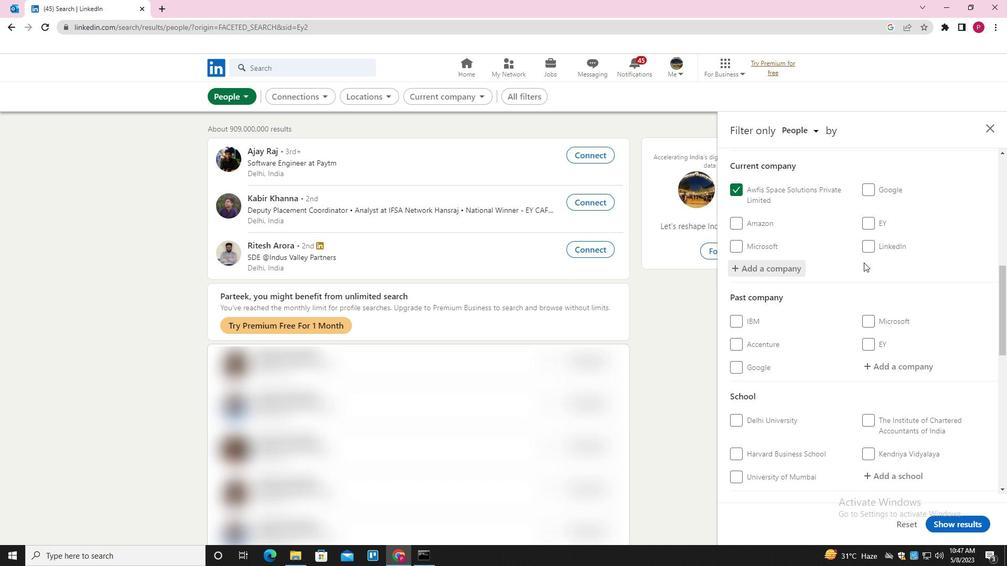 
Action: Mouse moved to (863, 267)
Screenshot: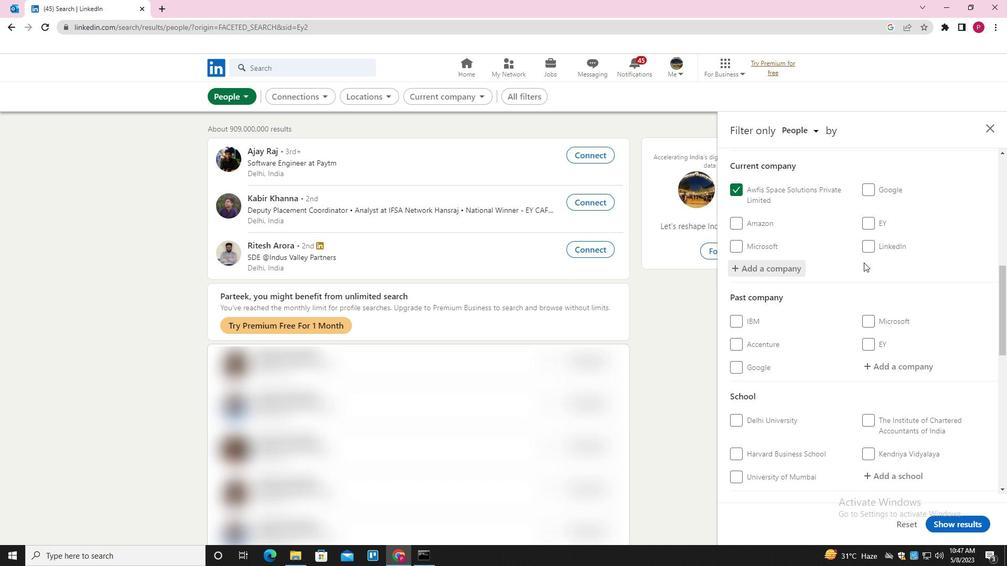 
Action: Mouse scrolled (863, 266) with delta (0, 0)
Screenshot: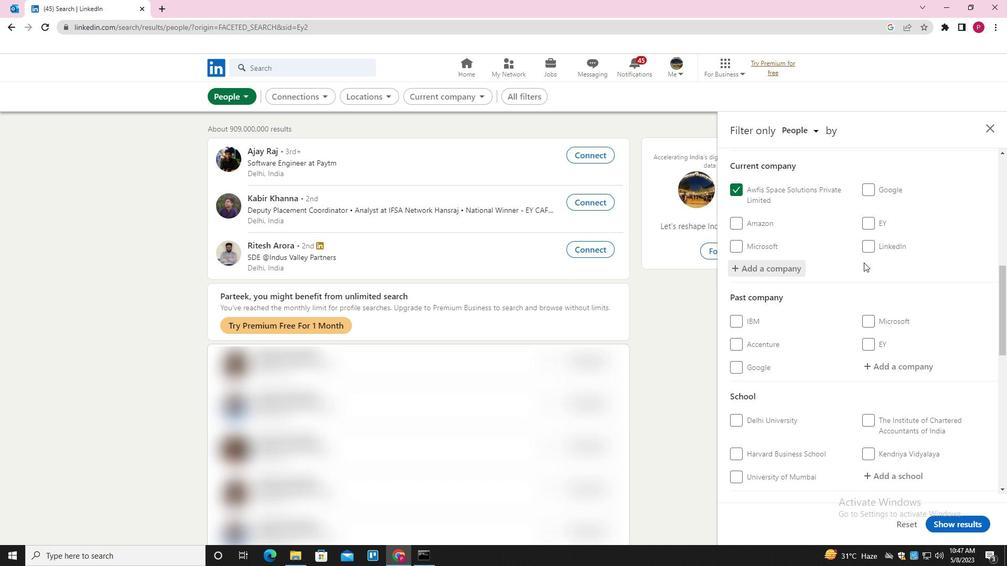 
Action: Mouse moved to (885, 264)
Screenshot: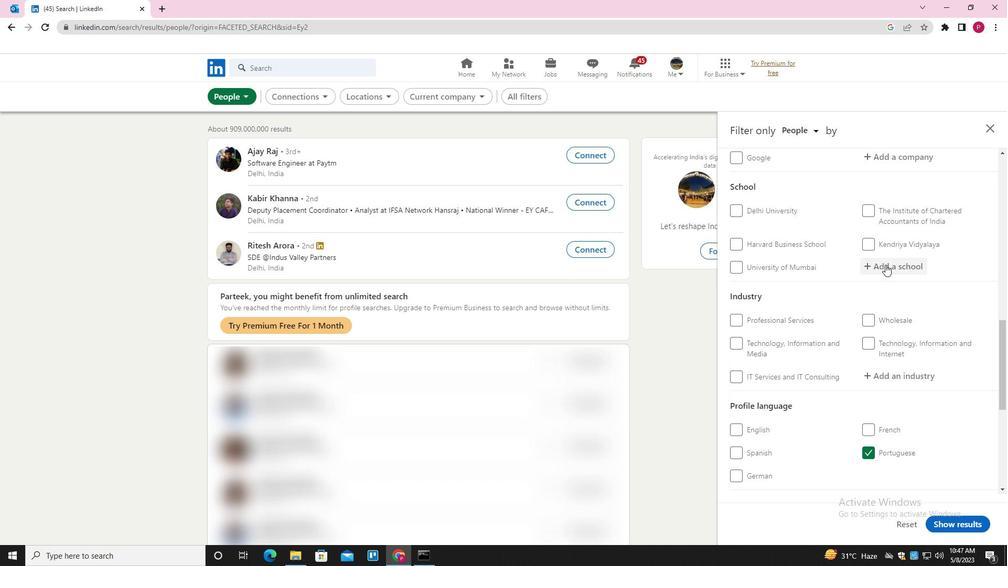 
Action: Mouse pressed left at (885, 264)
Screenshot: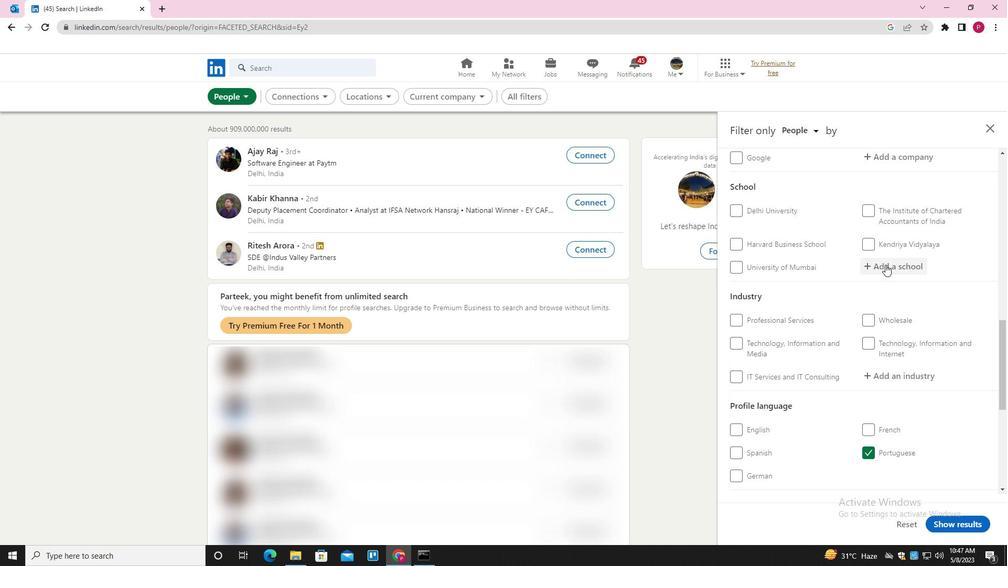 
Action: Mouse moved to (887, 262)
Screenshot: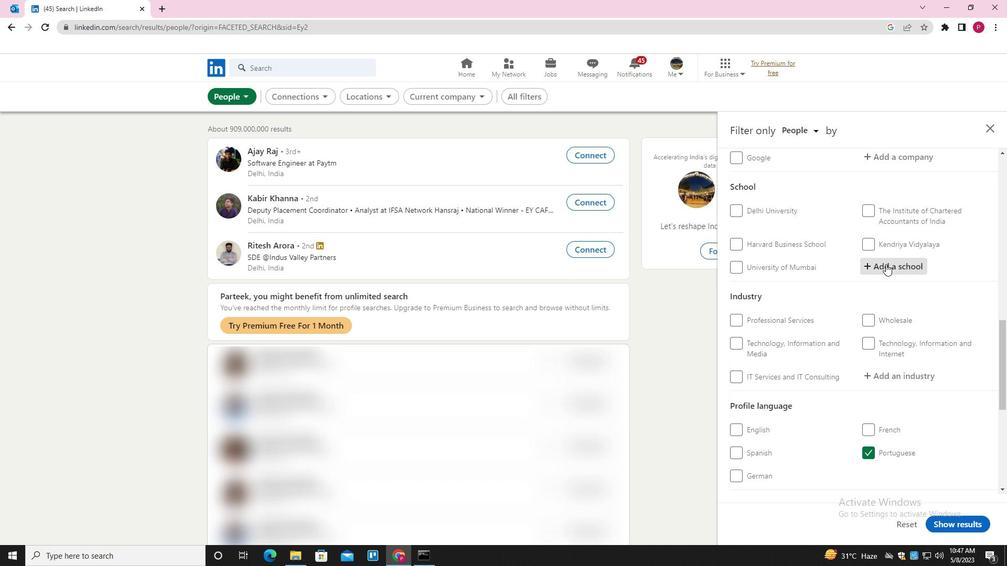 
Action: Key pressed <Key.shift>MULUND<Key.space><Key.shift>COLLEGE<Key.space><Key.shift>OF<Key.space><Key.shift>COMMERCE<Key.space><Key.down><Key.enter>
Screenshot: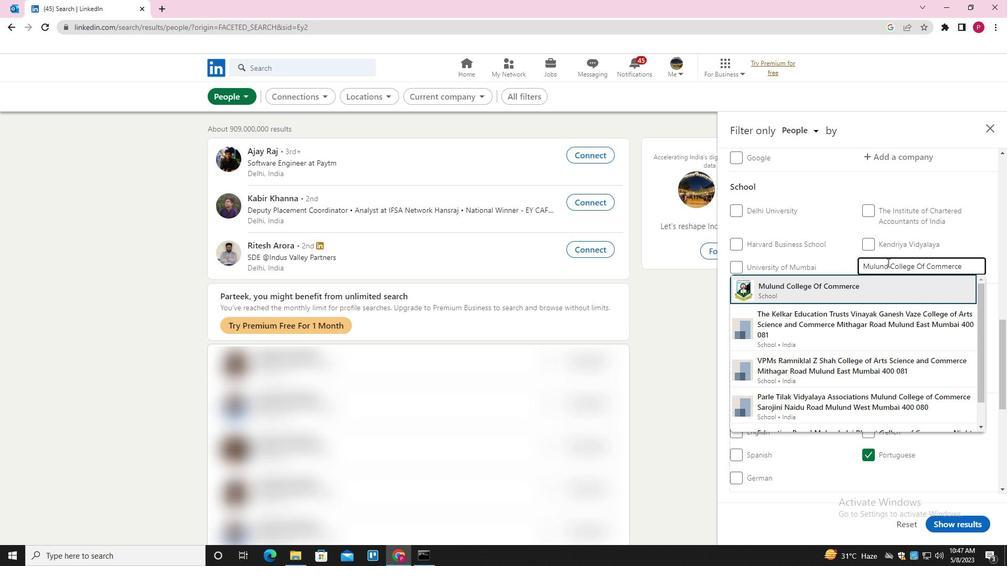 
Action: Mouse scrolled (887, 262) with delta (0, 0)
Screenshot: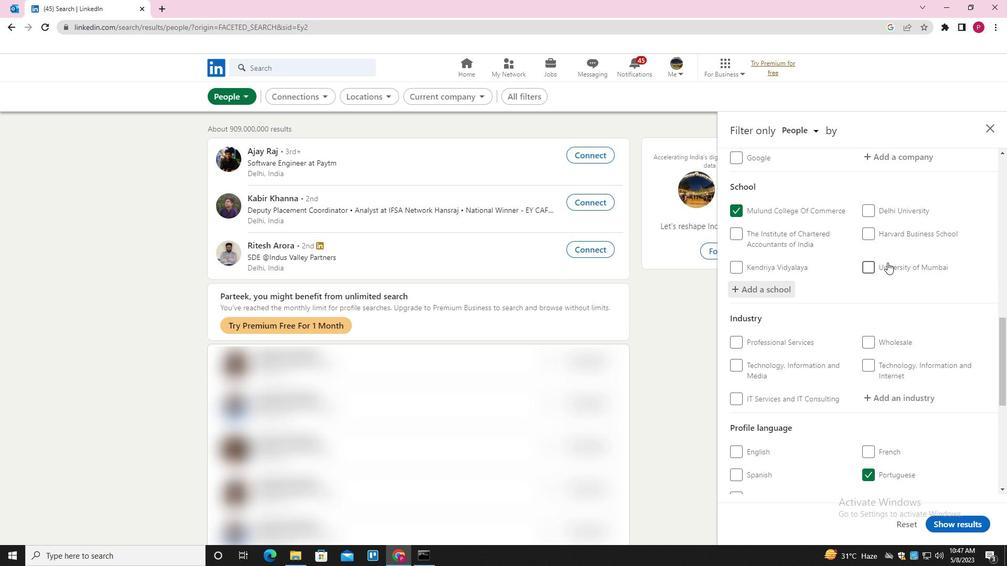 
Action: Mouse scrolled (887, 262) with delta (0, 0)
Screenshot: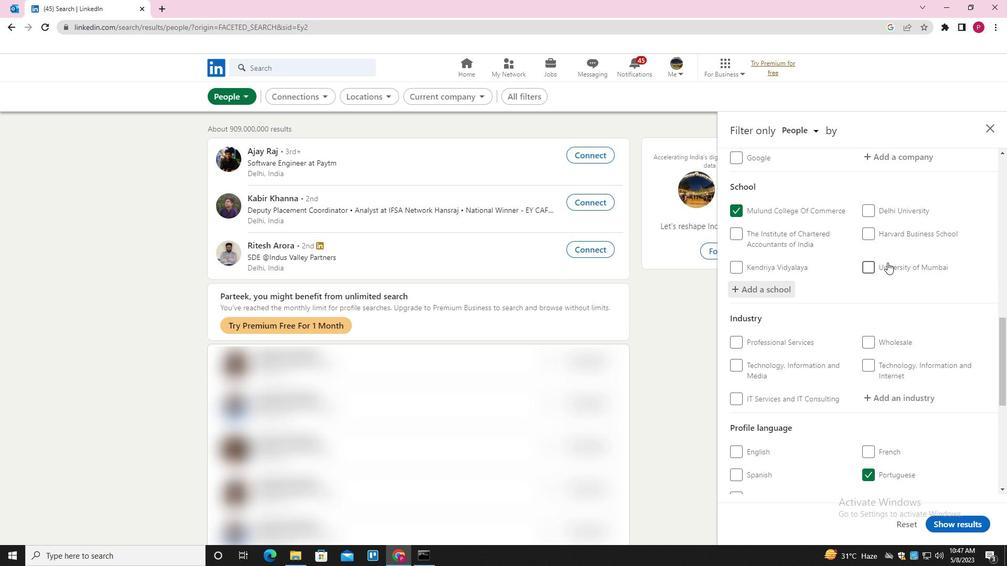 
Action: Mouse scrolled (887, 262) with delta (0, 0)
Screenshot: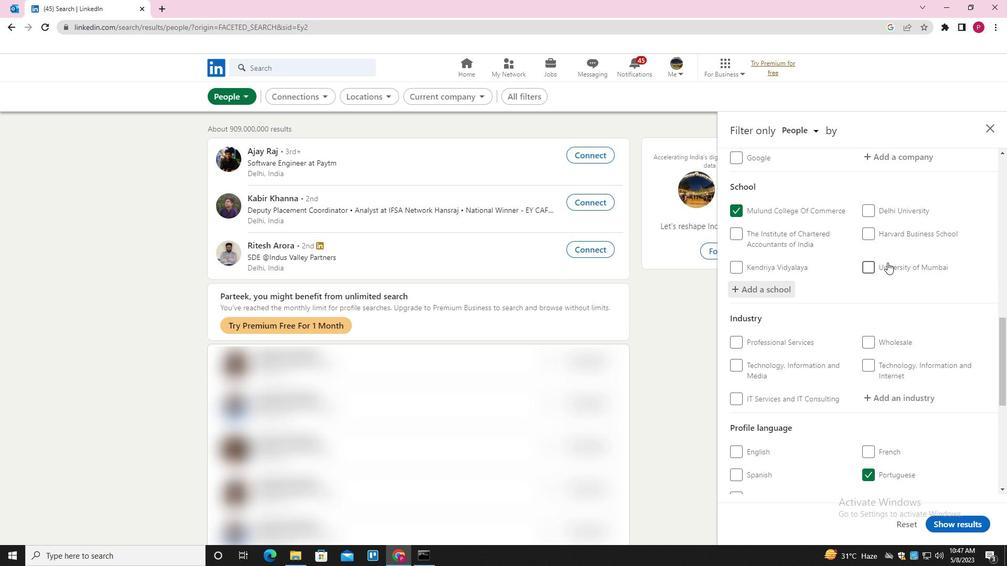
Action: Mouse moved to (905, 240)
Screenshot: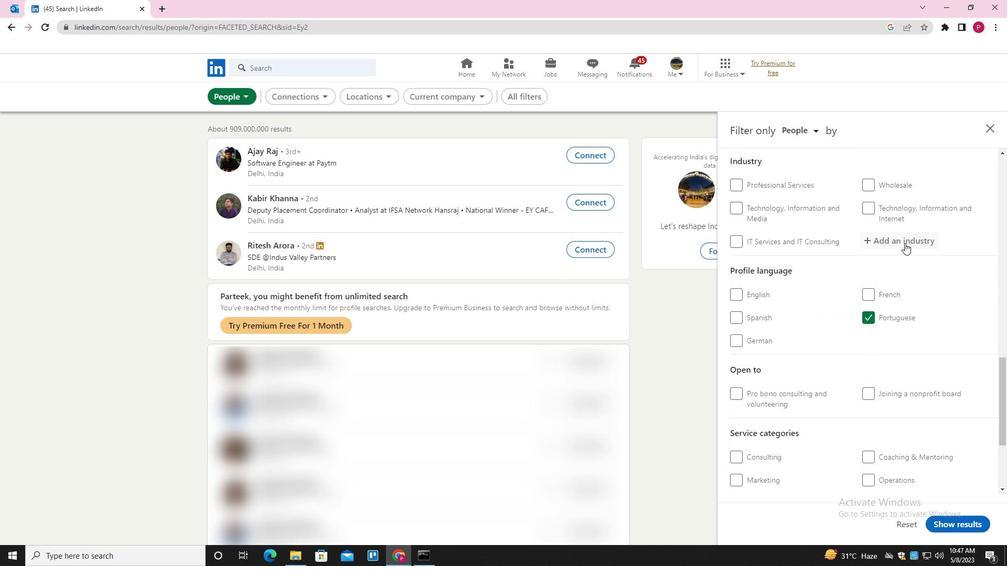 
Action: Mouse pressed left at (905, 240)
Screenshot: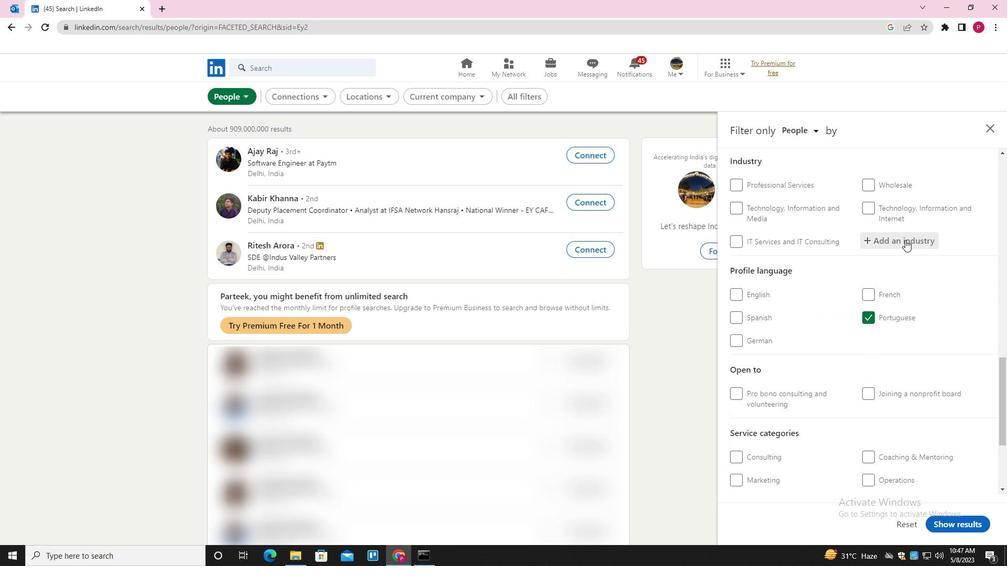 
Action: Key pressed <Key.shift><Key.shift><Key.shift><Key.shift><Key.shift><Key.shift><Key.shift><Key.shift><Key.shift><Key.shift><Key.shift><Key.shift><Key.shift><Key.shift><Key.shift><Key.shift><Key.shift><Key.shift><Key.shift>GOODS<Key.space><Key.shift>RENTAL<Key.space><Key.down><Key.enter>
Screenshot: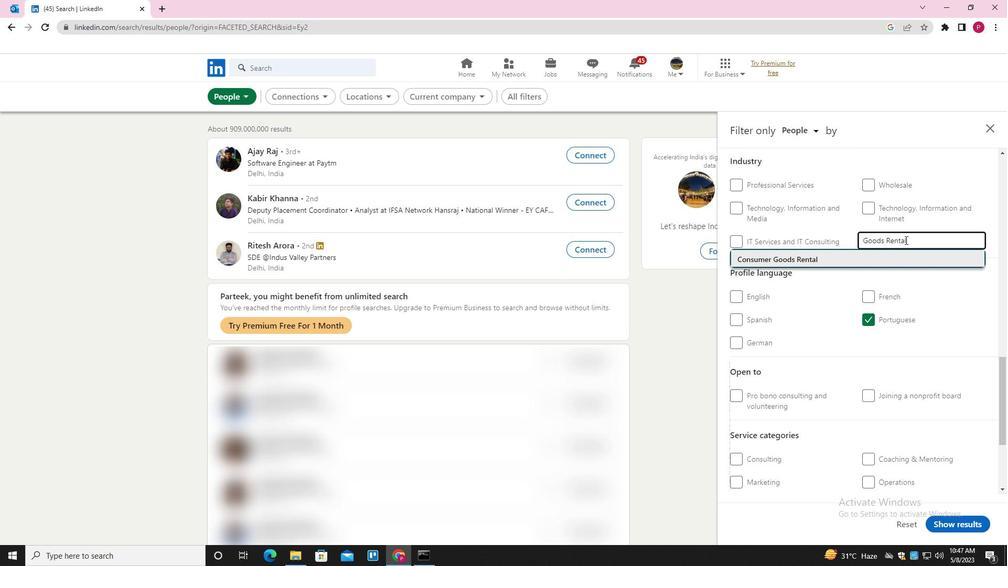 
Action: Mouse moved to (905, 239)
Screenshot: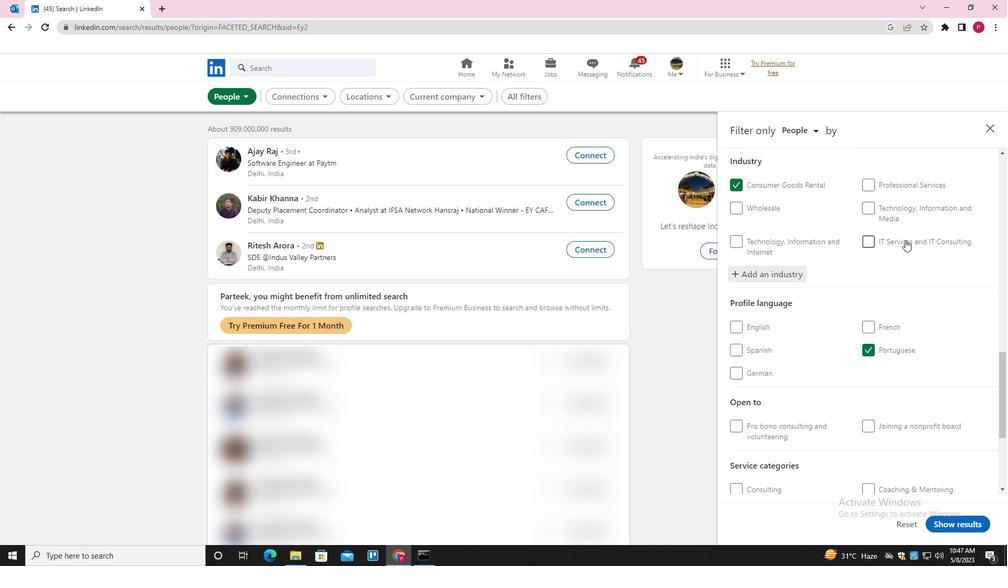 
Action: Mouse scrolled (905, 239) with delta (0, 0)
Screenshot: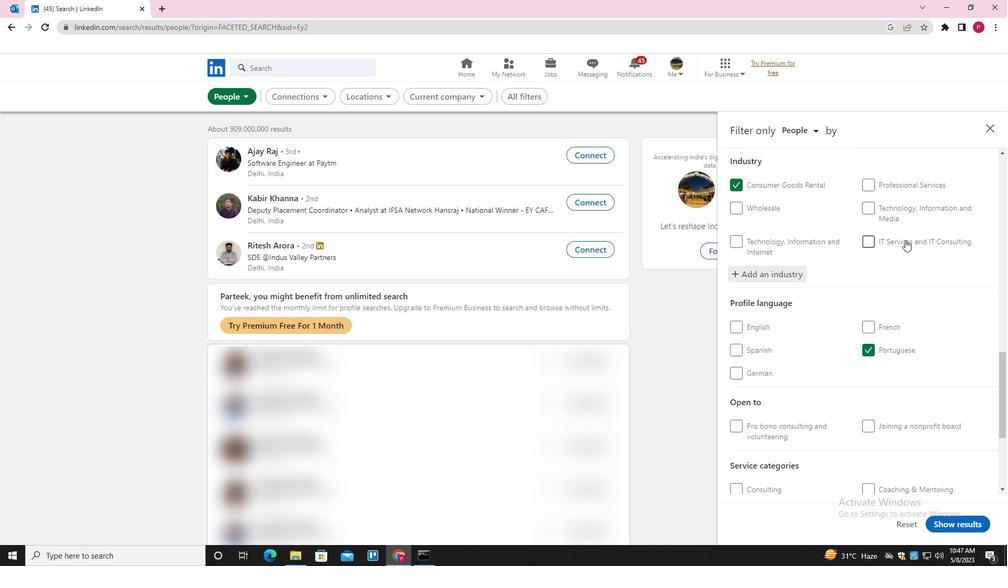 
Action: Mouse moved to (905, 257)
Screenshot: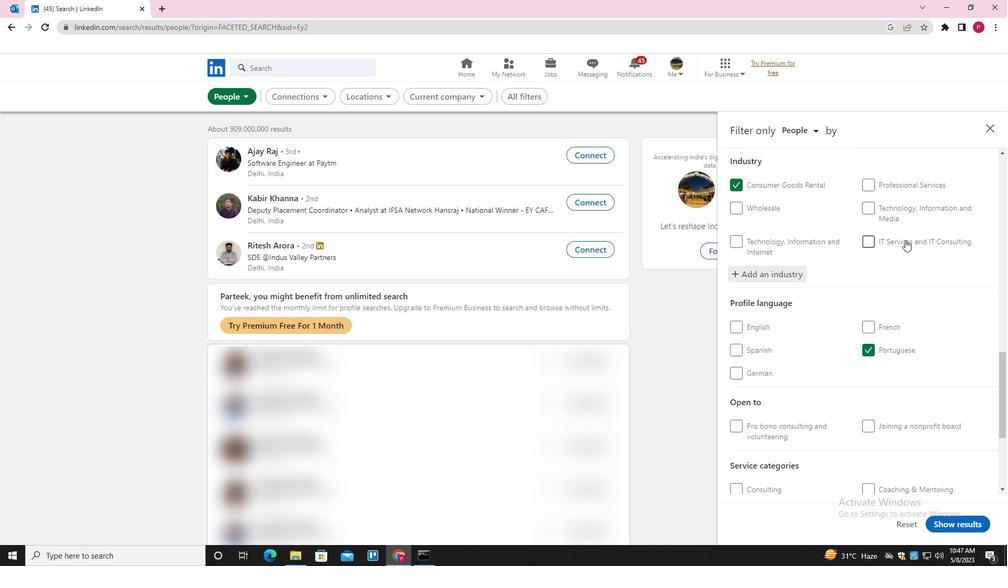 
Action: Mouse scrolled (905, 257) with delta (0, 0)
Screenshot: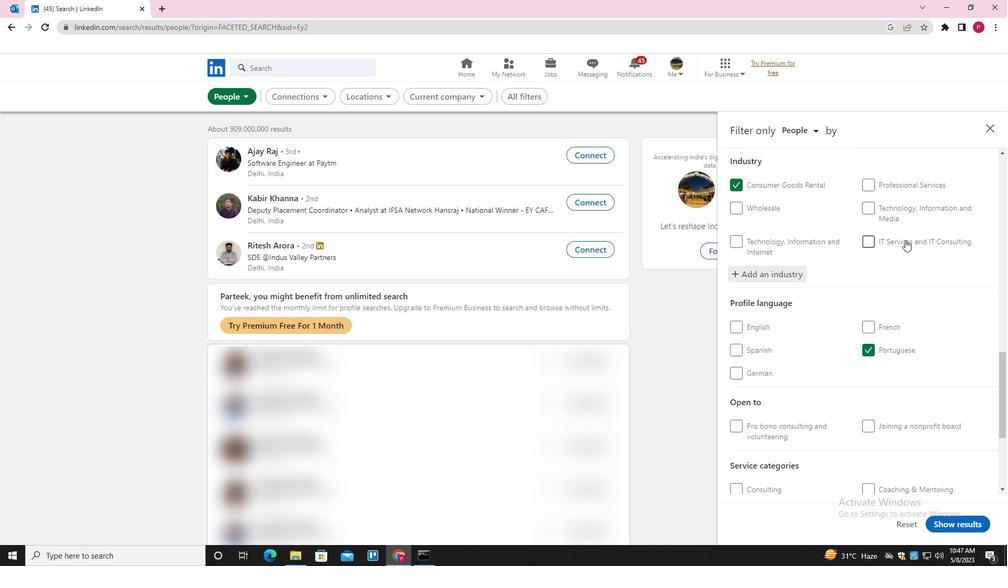 
Action: Mouse moved to (904, 271)
Screenshot: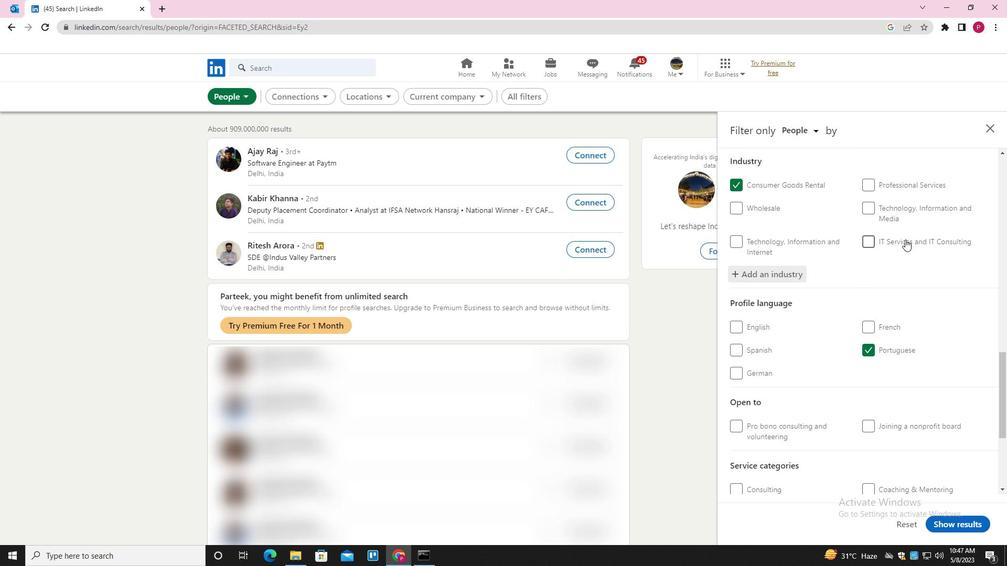 
Action: Mouse scrolled (904, 271) with delta (0, 0)
Screenshot: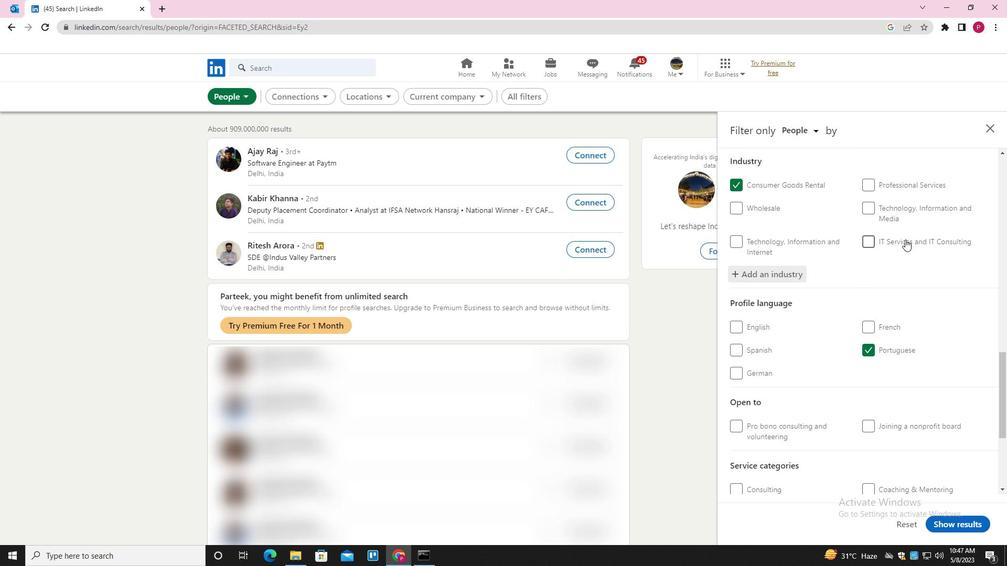 
Action: Mouse moved to (902, 283)
Screenshot: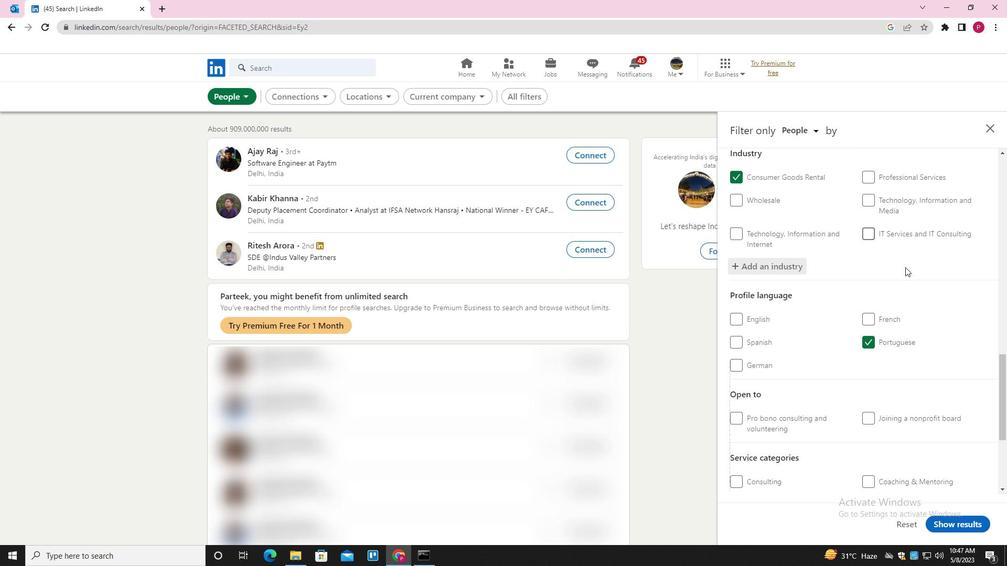 
Action: Mouse scrolled (902, 283) with delta (0, 0)
Screenshot: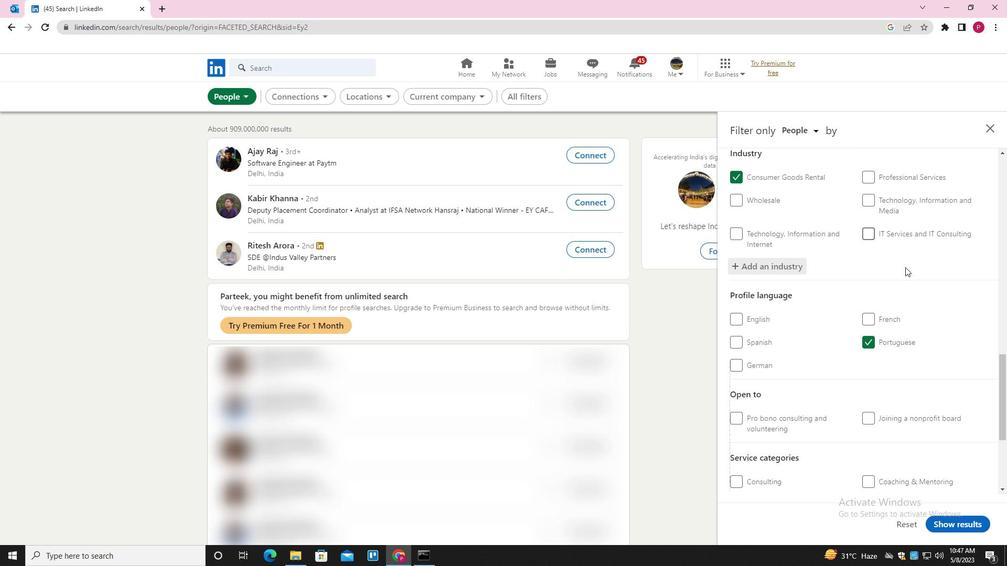 
Action: Mouse moved to (900, 292)
Screenshot: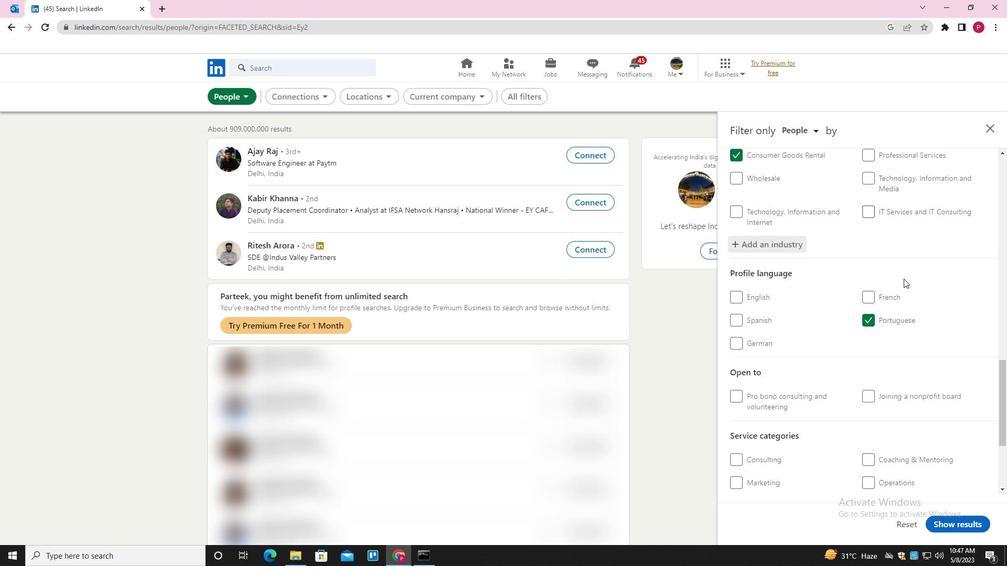
Action: Mouse scrolled (900, 291) with delta (0, 0)
Screenshot: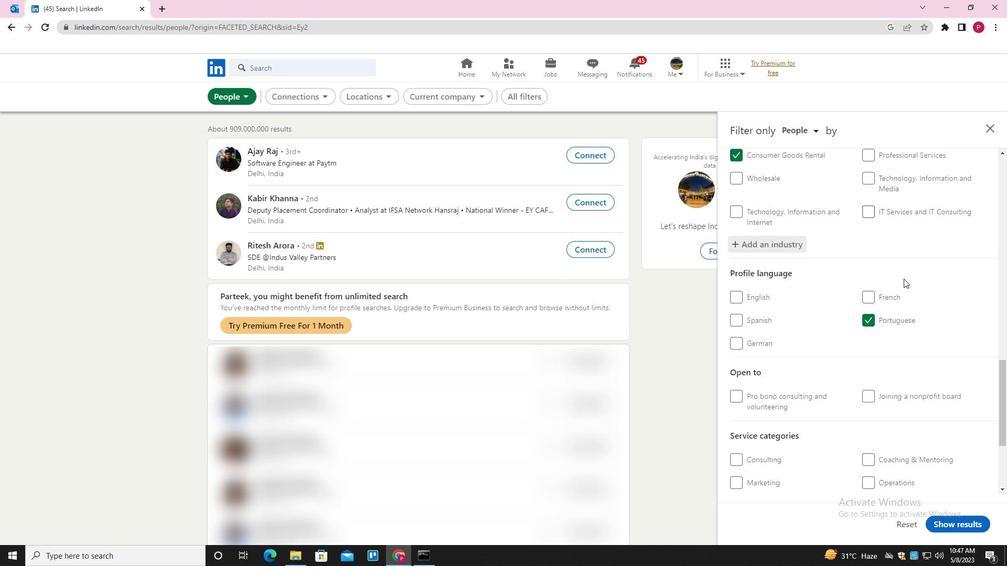 
Action: Mouse moved to (900, 344)
Screenshot: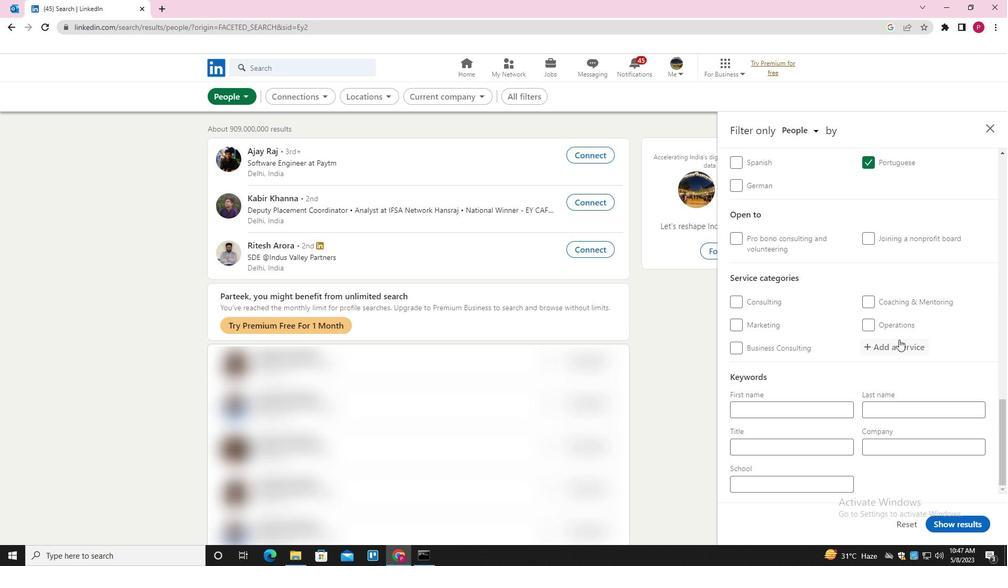 
Action: Mouse pressed left at (900, 344)
Screenshot: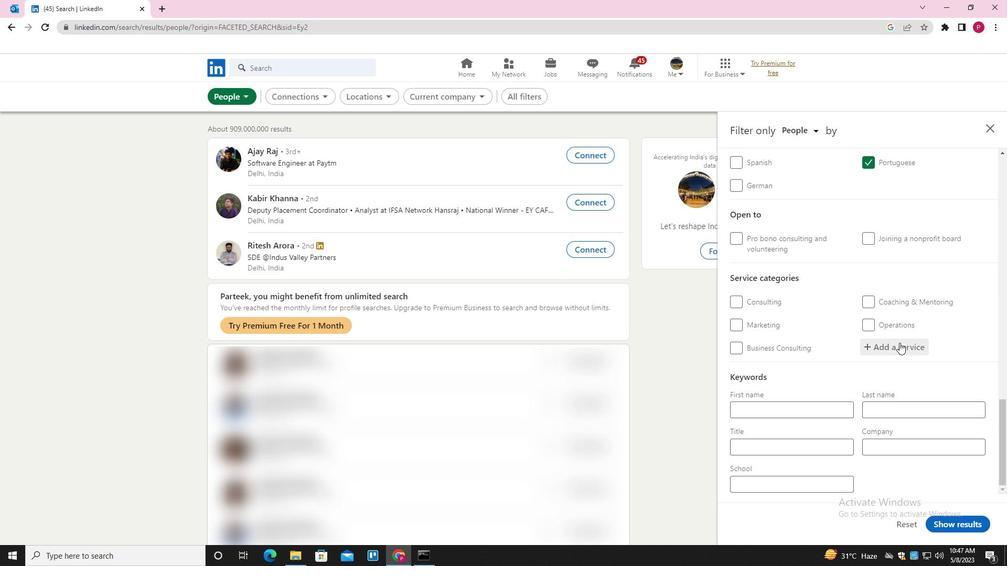 
Action: Key pressed <Key.shift>IMMIGRATION<Key.space><Key.shift>LAW<Key.down><Key.enter>
Screenshot: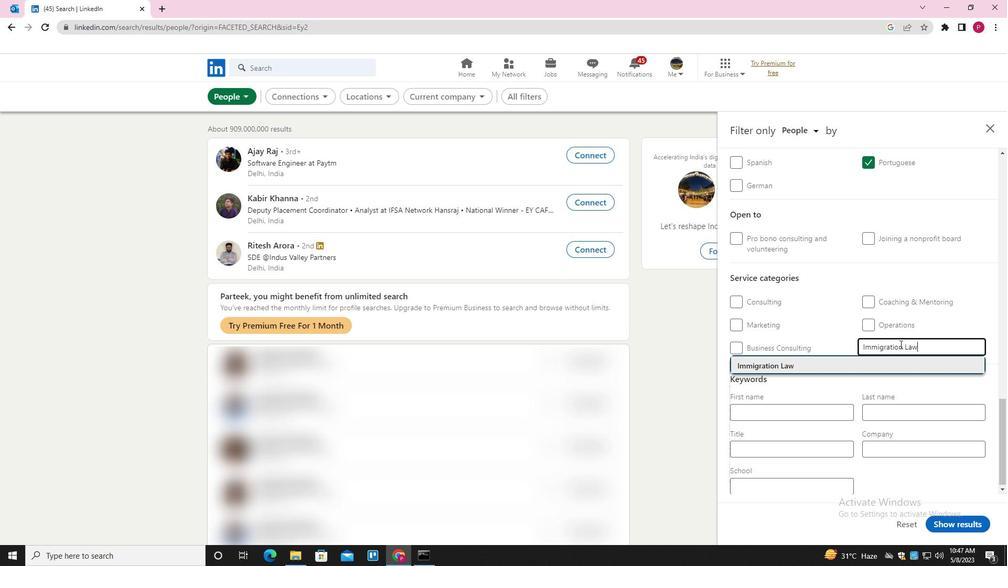 
Action: Mouse moved to (898, 348)
Screenshot: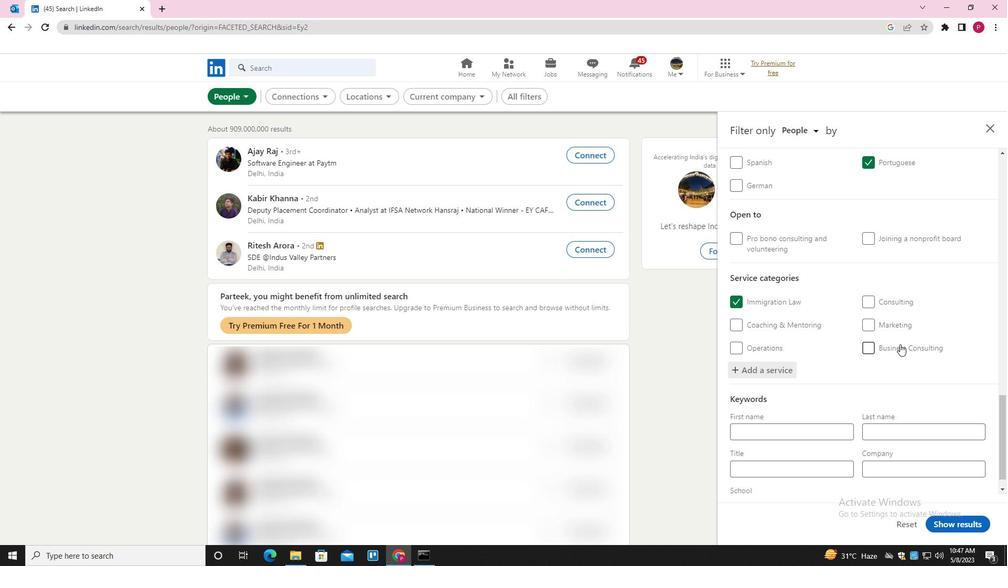 
Action: Mouse scrolled (898, 348) with delta (0, 0)
Screenshot: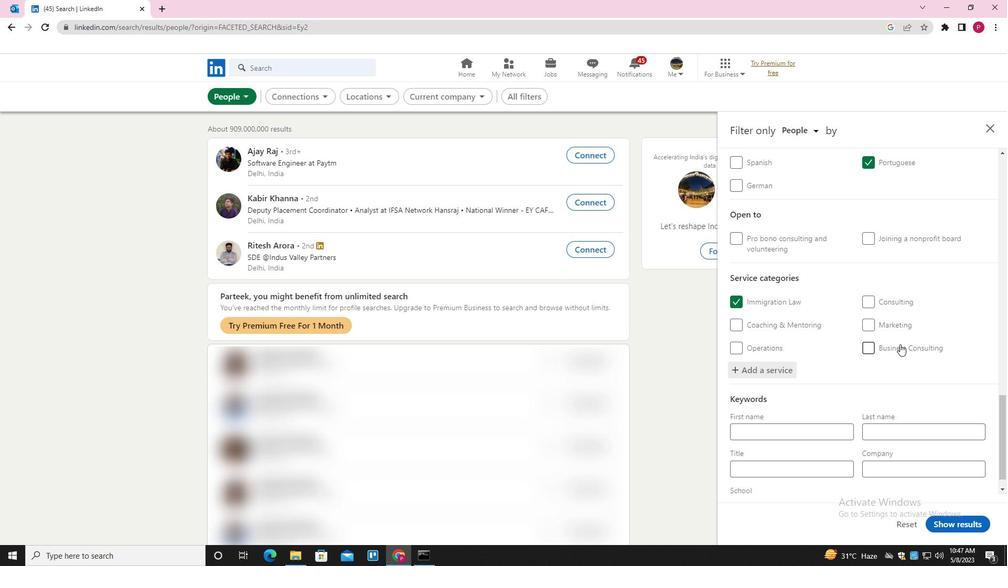 
Action: Mouse moved to (881, 369)
Screenshot: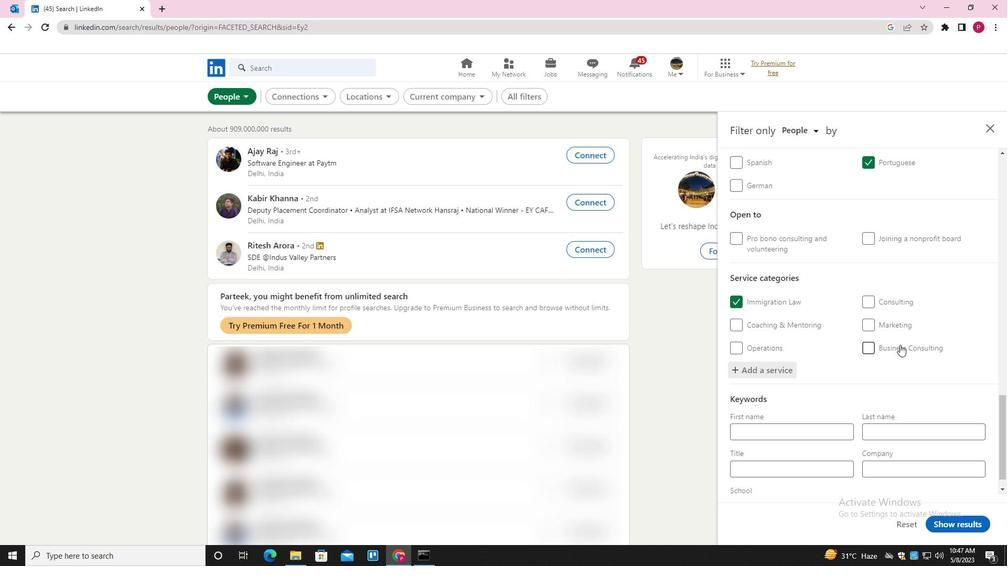 
Action: Mouse scrolled (881, 369) with delta (0, 0)
Screenshot: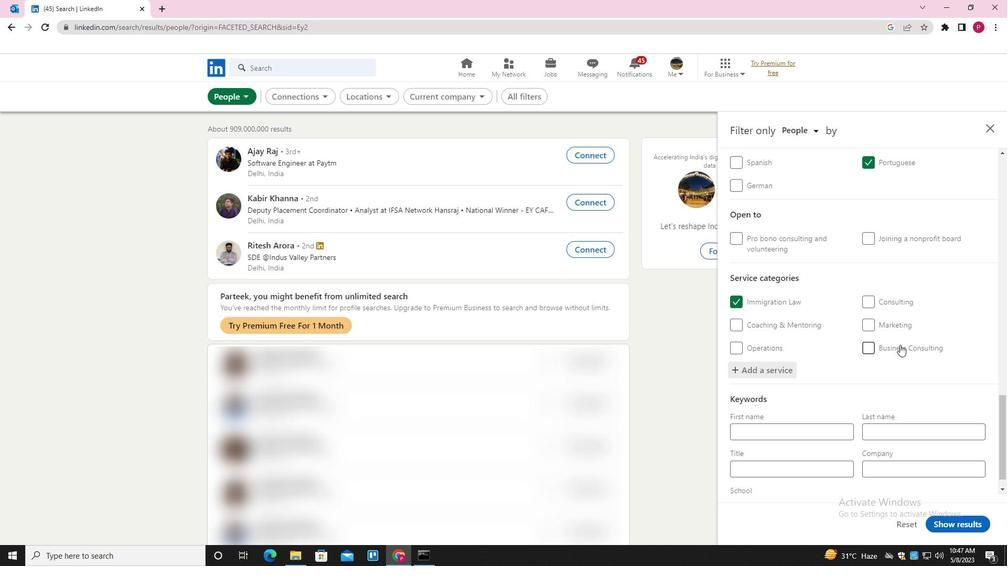 
Action: Mouse moved to (870, 382)
Screenshot: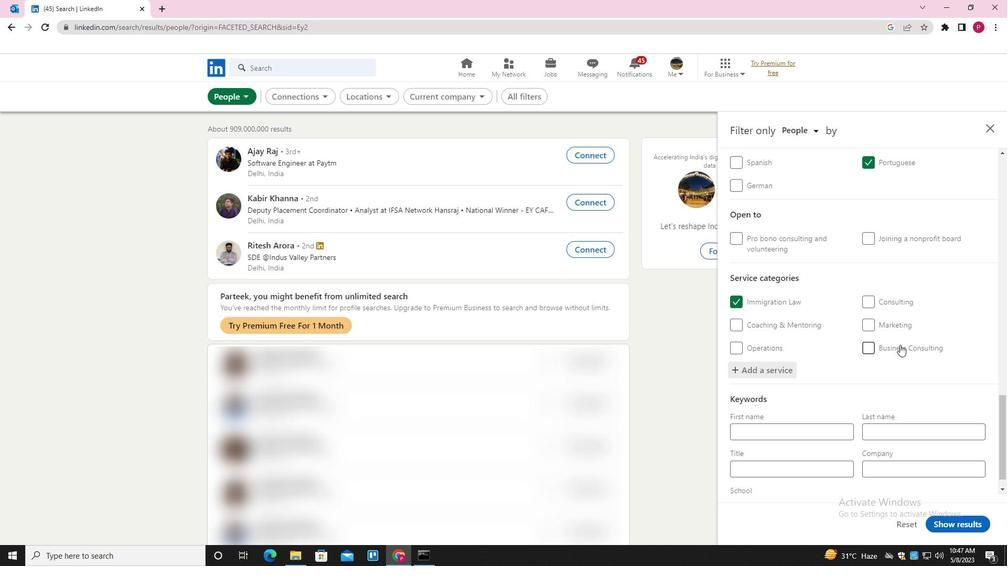 
Action: Mouse scrolled (870, 381) with delta (0, 0)
Screenshot: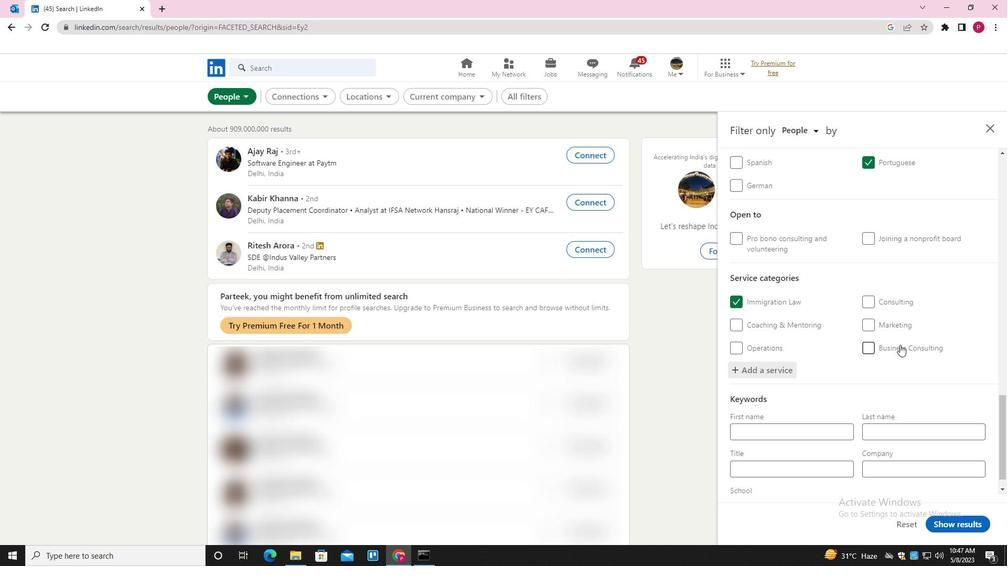 
Action: Mouse moved to (856, 398)
Screenshot: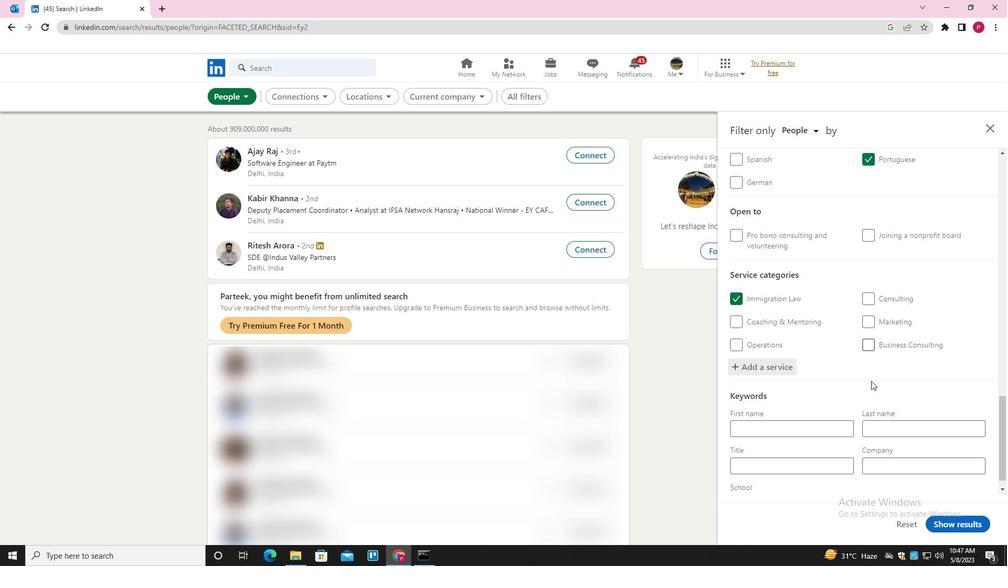 
Action: Mouse scrolled (856, 398) with delta (0, 0)
Screenshot: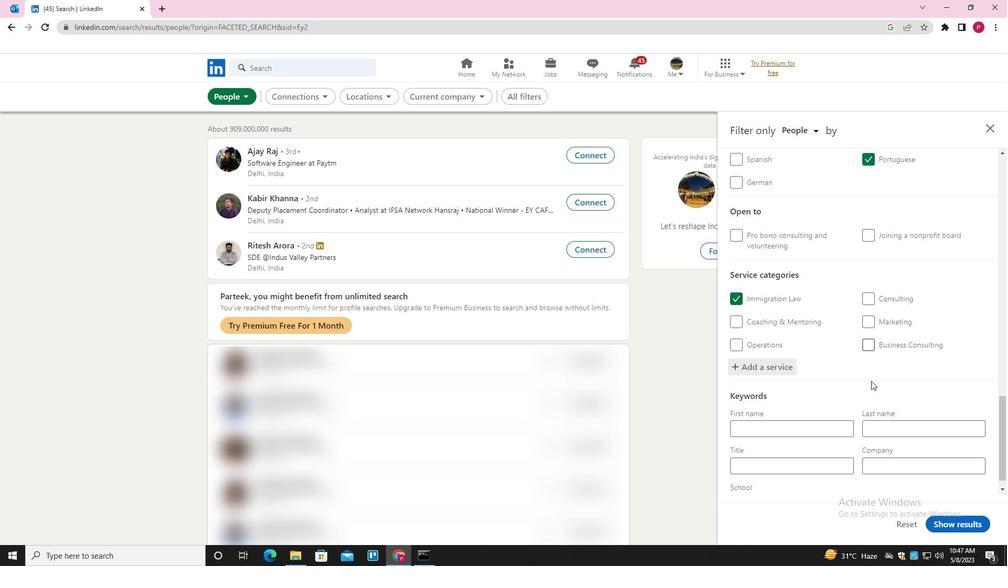 
Action: Mouse moved to (826, 443)
Screenshot: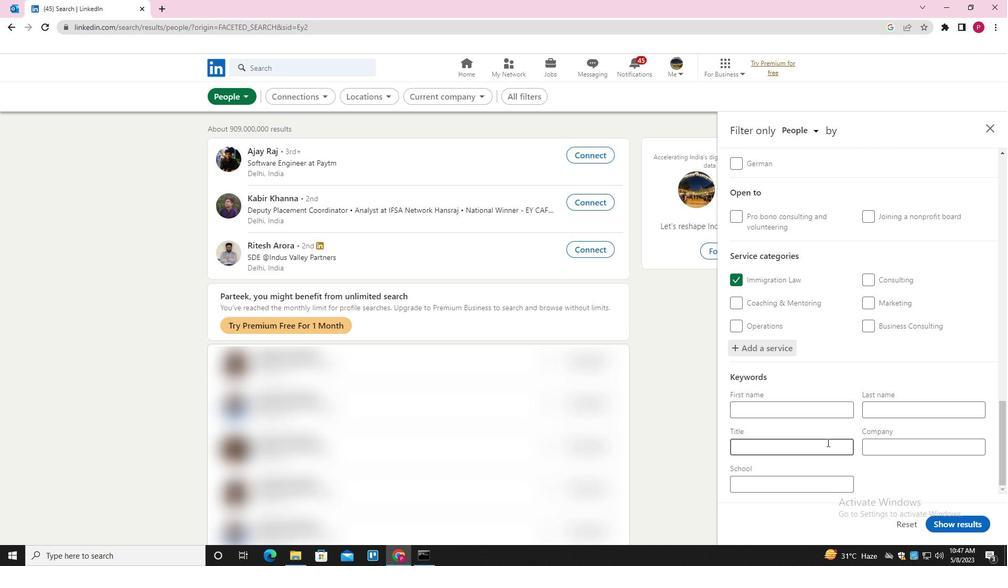 
Action: Mouse pressed left at (826, 443)
Screenshot: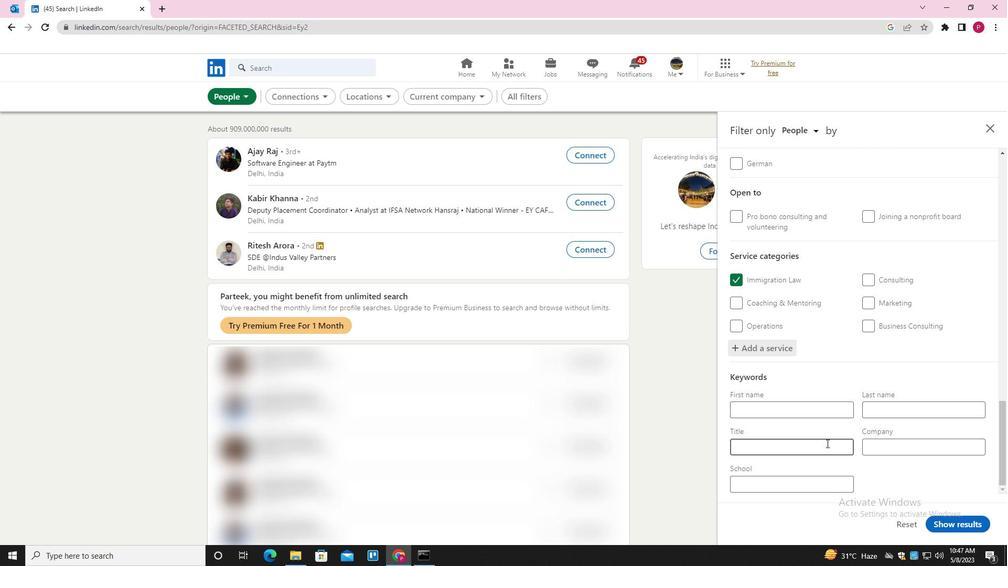 
Action: Mouse moved to (827, 443)
Screenshot: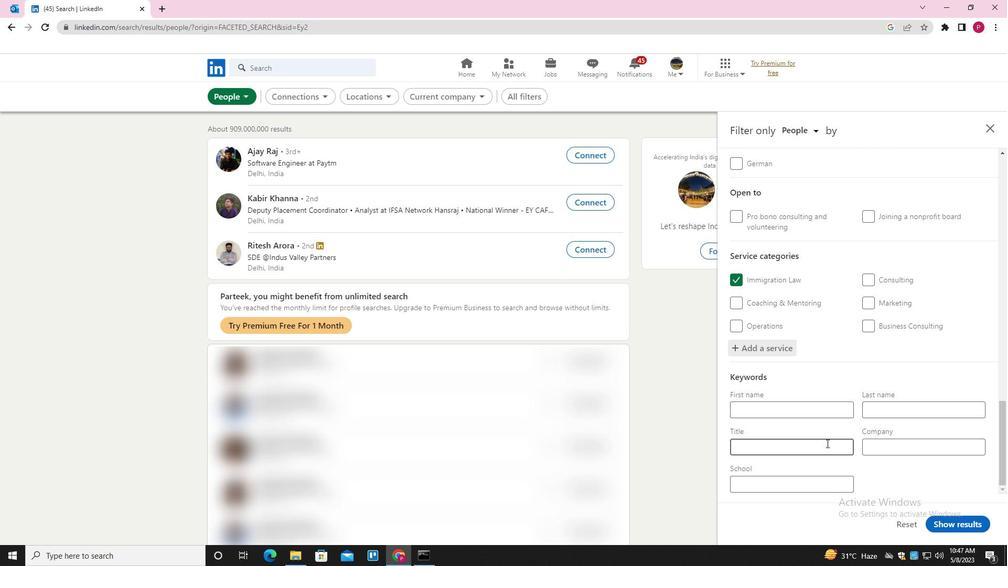 
Action: Key pressed <Key.shift>HOTEL<Key.space><Key.shift><Key.shift><Key.shift>RECEPY<Key.backspace>TIONIST
Screenshot: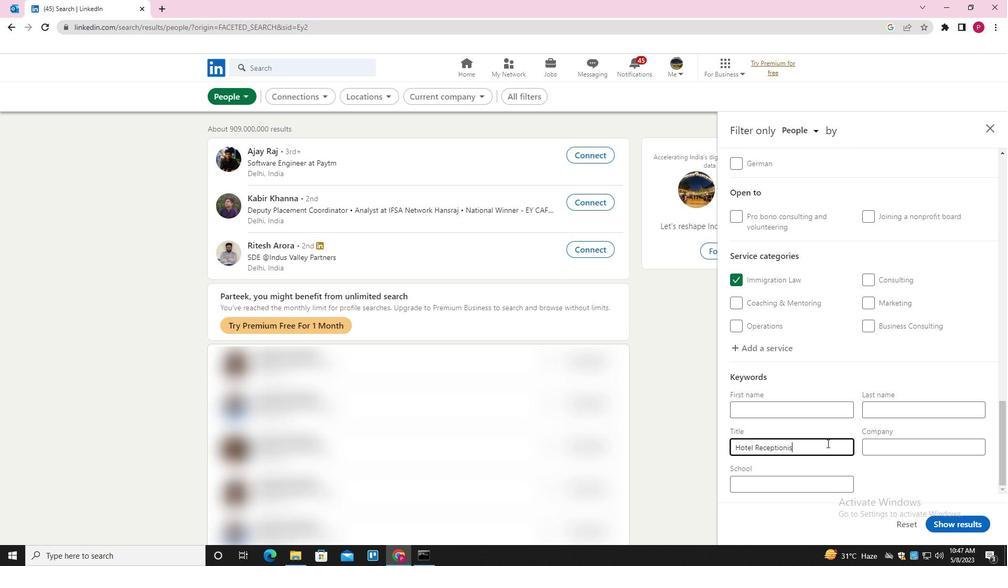 
Action: Mouse moved to (955, 529)
Screenshot: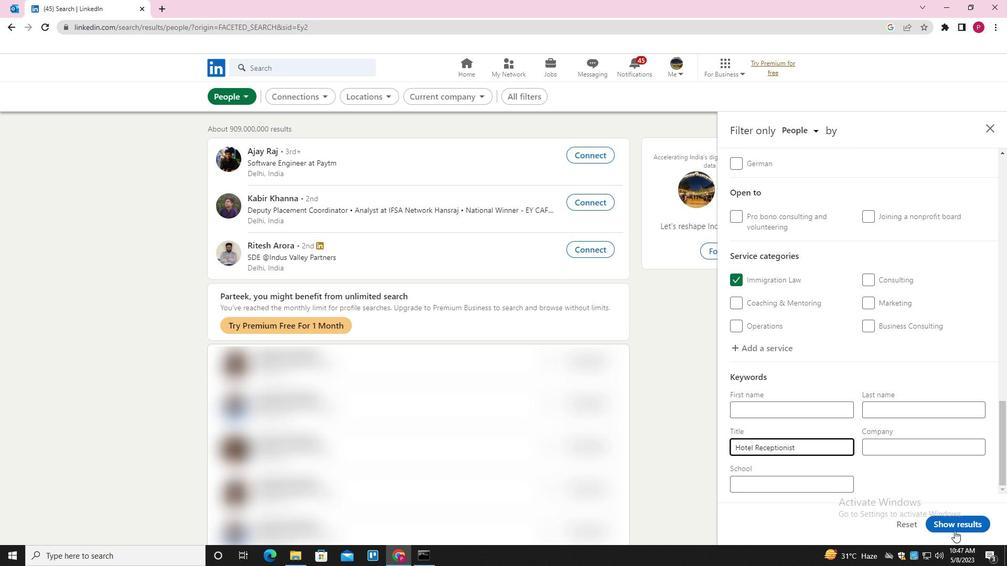 
Action: Mouse pressed left at (955, 529)
Screenshot: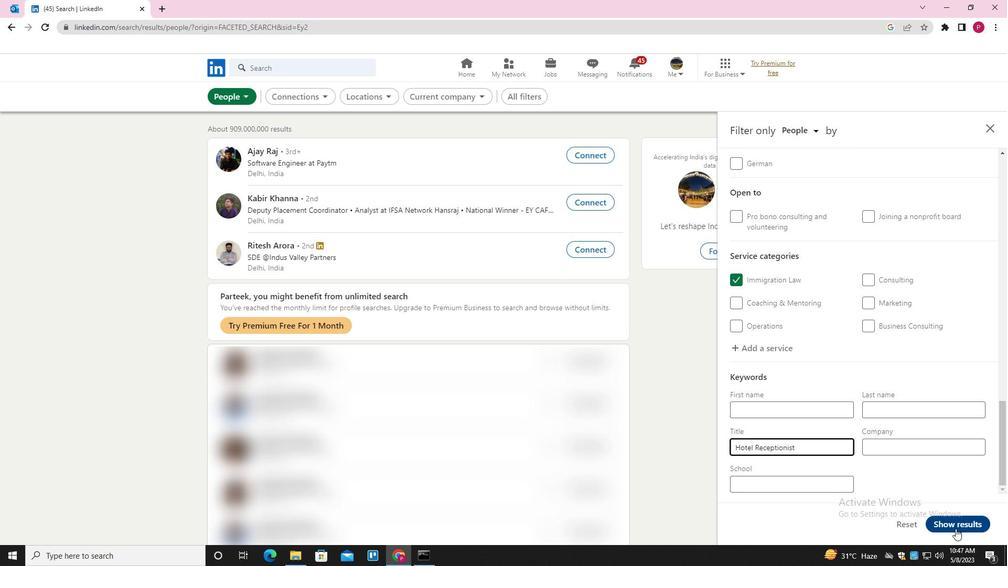 
Action: Mouse moved to (283, 220)
Screenshot: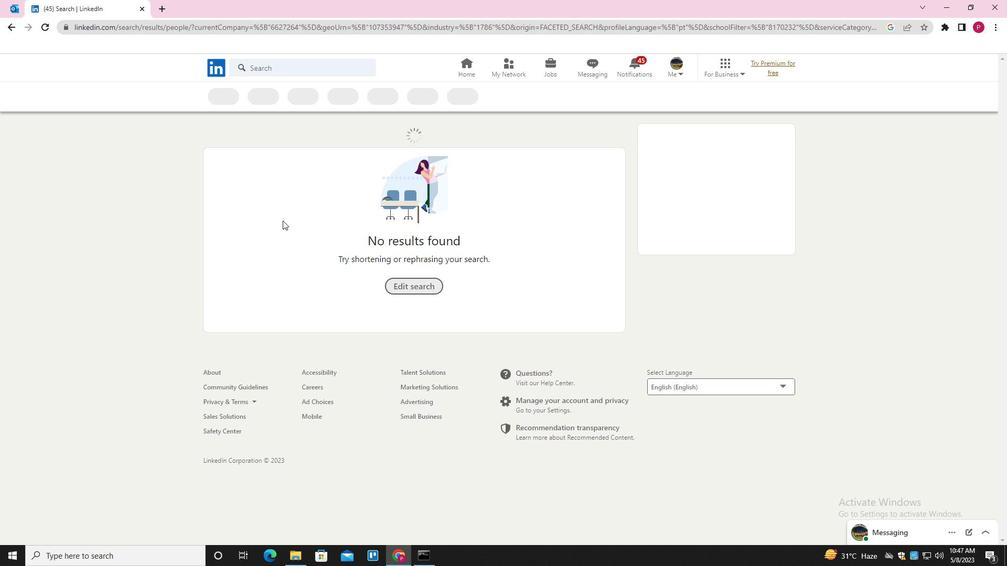 
